 Task: Add Snickerdoodle Cookies to the cart.
Action: Mouse moved to (19, 58)
Screenshot: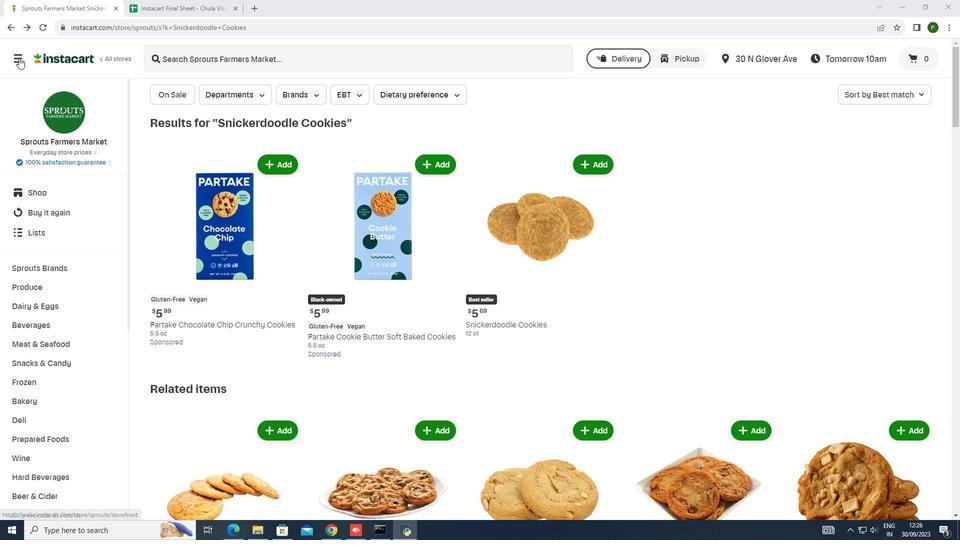 
Action: Mouse pressed left at (19, 58)
Screenshot: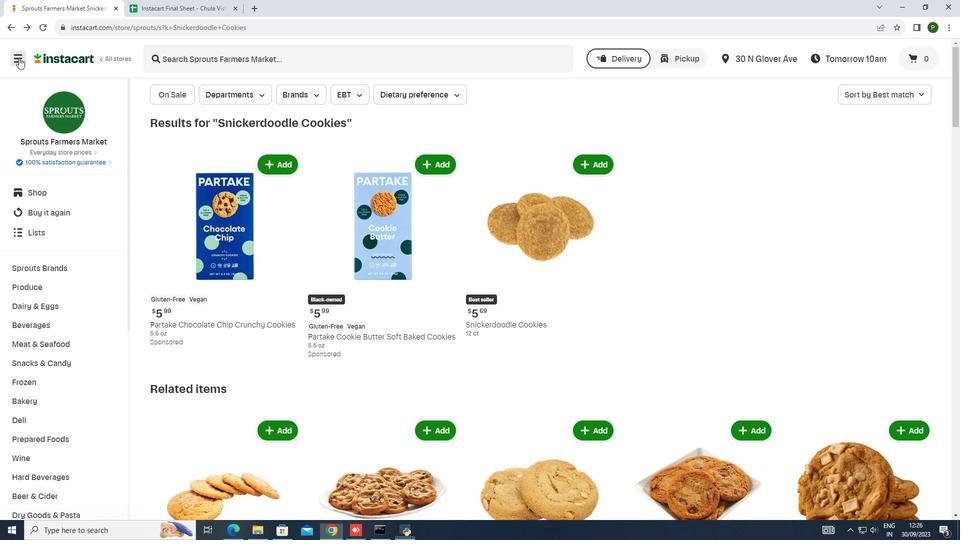 
Action: Mouse moved to (35, 257)
Screenshot: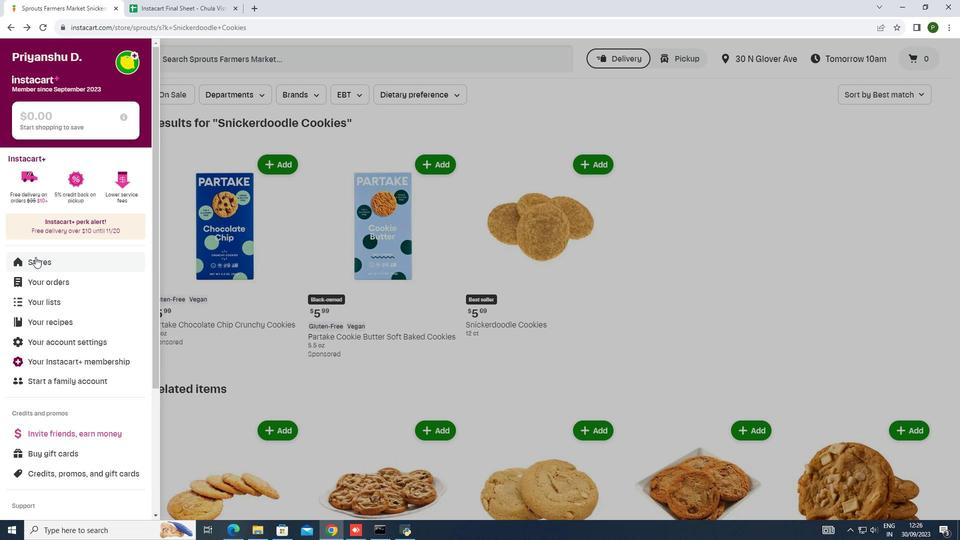 
Action: Mouse pressed left at (35, 257)
Screenshot: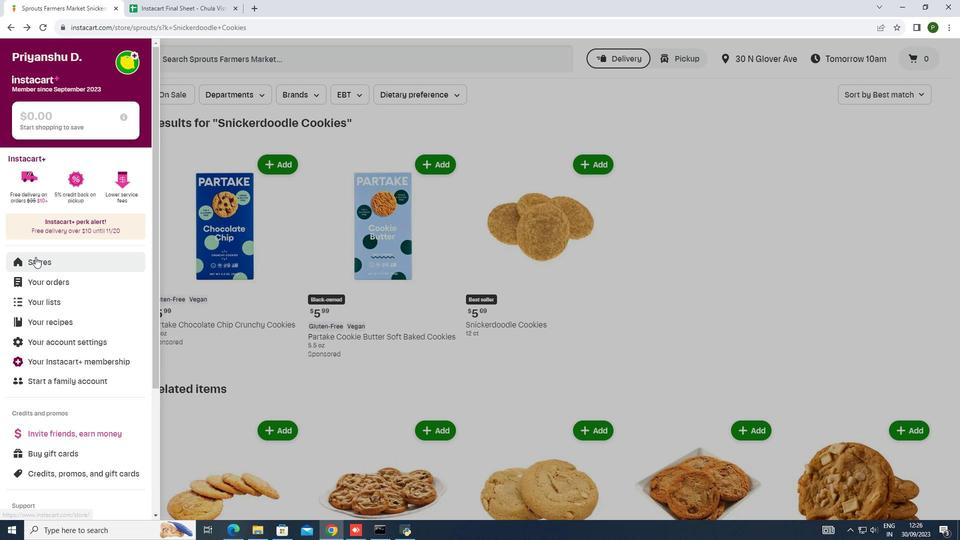 
Action: Mouse moved to (219, 99)
Screenshot: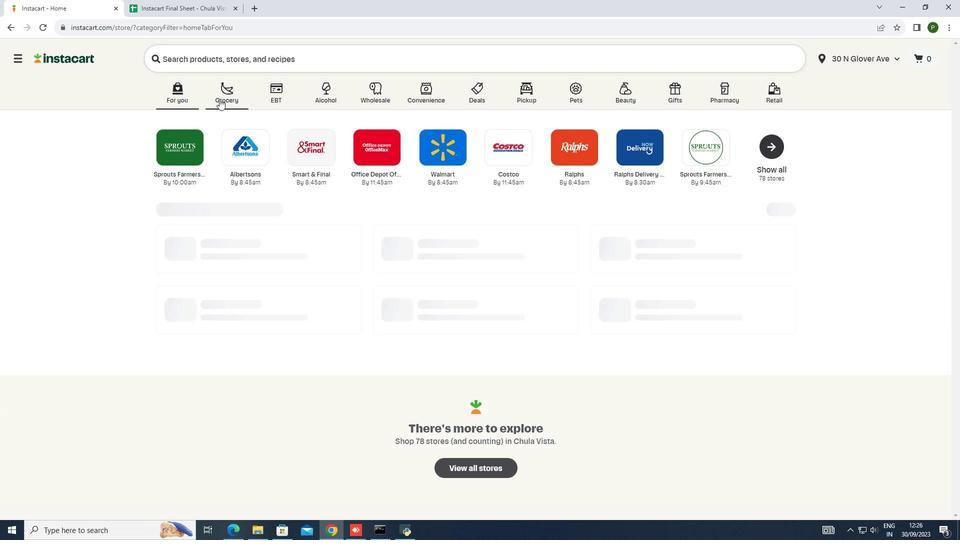 
Action: Mouse pressed left at (219, 99)
Screenshot: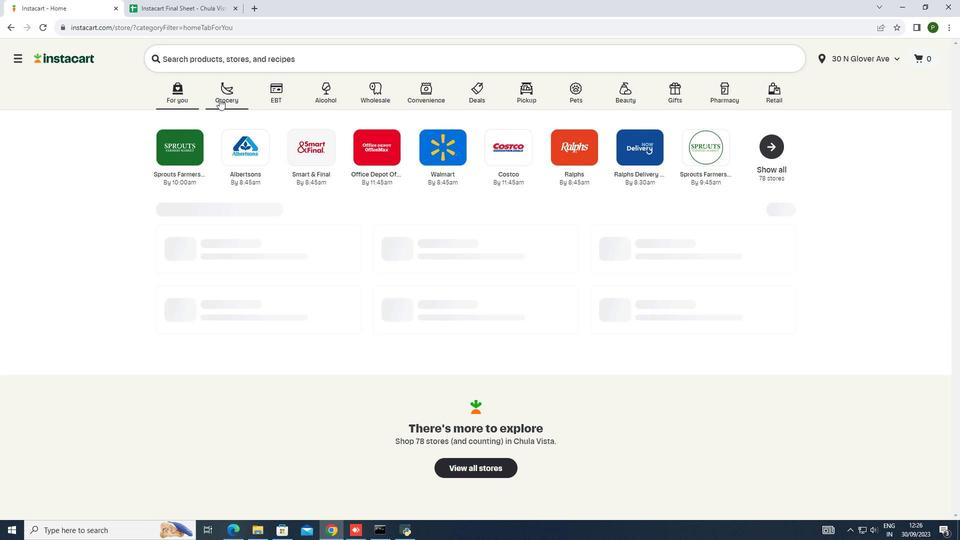 
Action: Mouse moved to (519, 153)
Screenshot: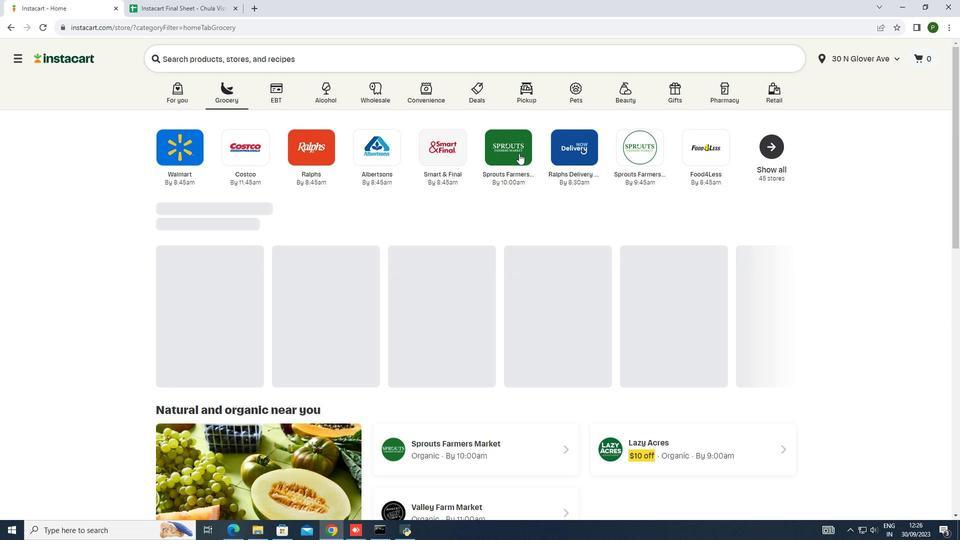 
Action: Mouse pressed left at (519, 153)
Screenshot: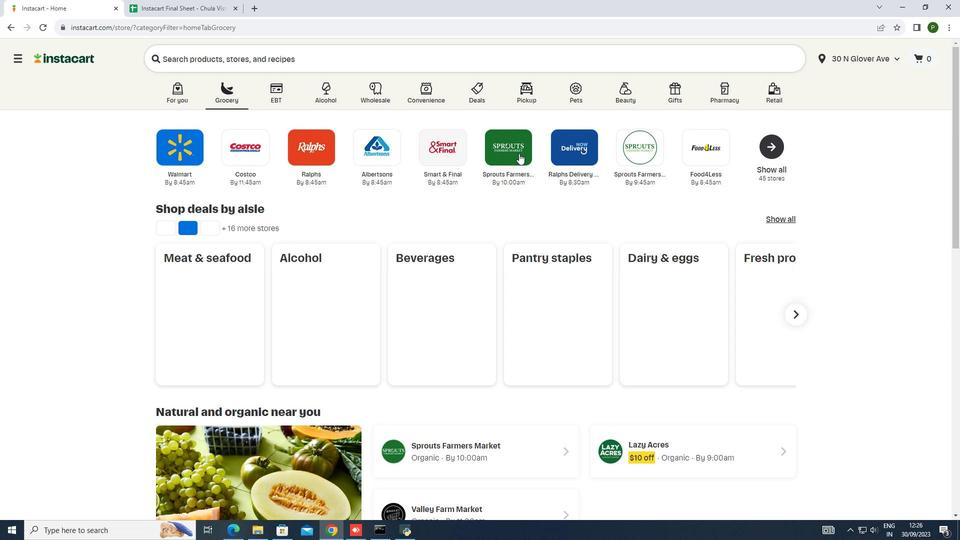 
Action: Mouse moved to (92, 189)
Screenshot: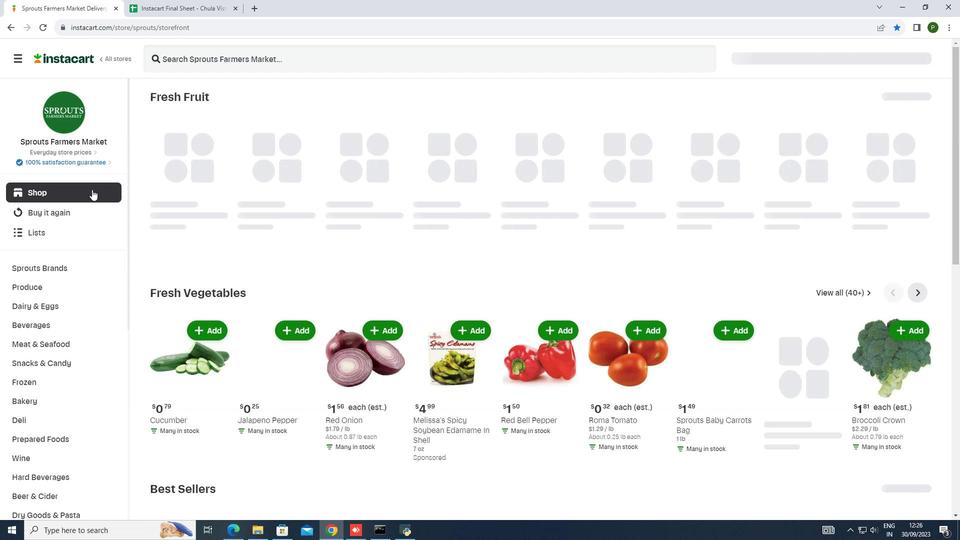 
Action: Mouse pressed left at (92, 189)
Screenshot: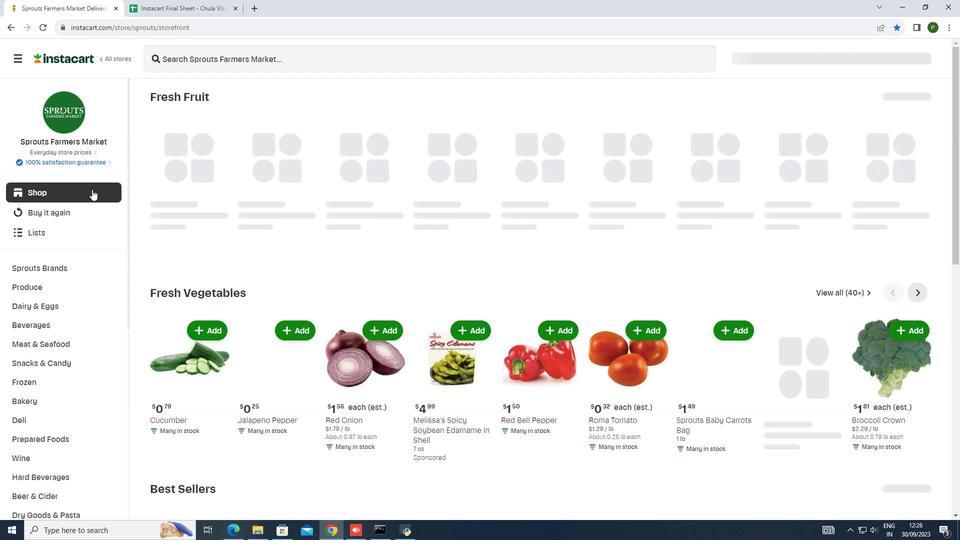 
Action: Mouse moved to (556, 357)
Screenshot: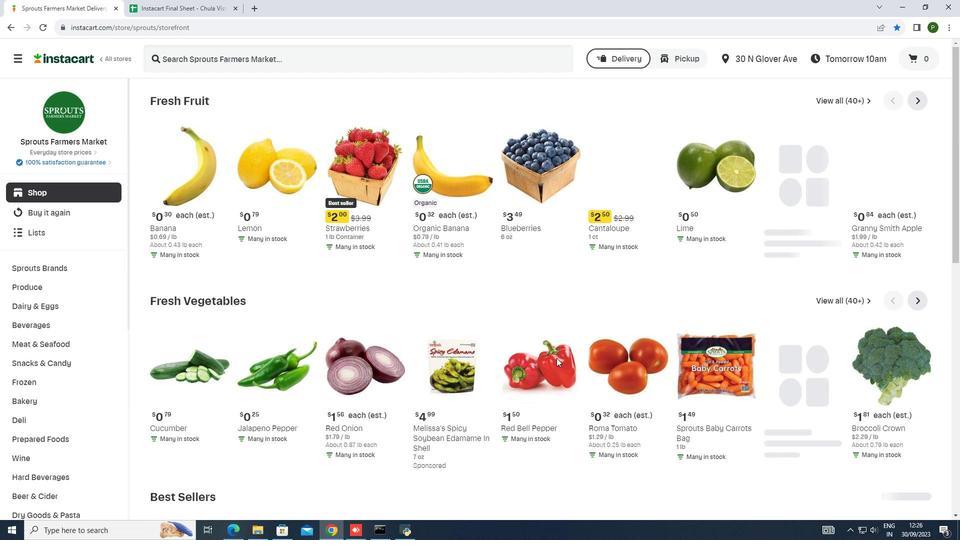 
Action: Mouse scrolled (556, 356) with delta (0, 0)
Screenshot: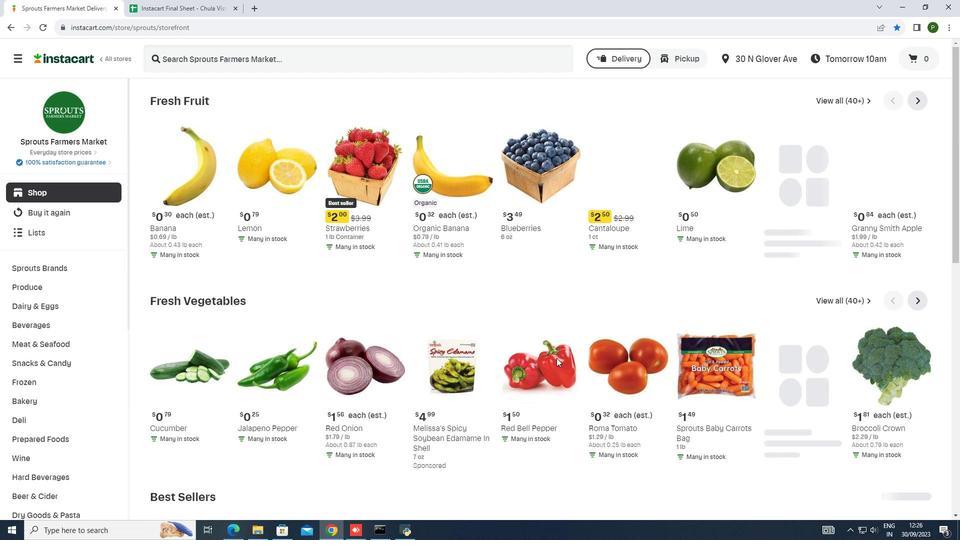 
Action: Mouse moved to (556, 358)
Screenshot: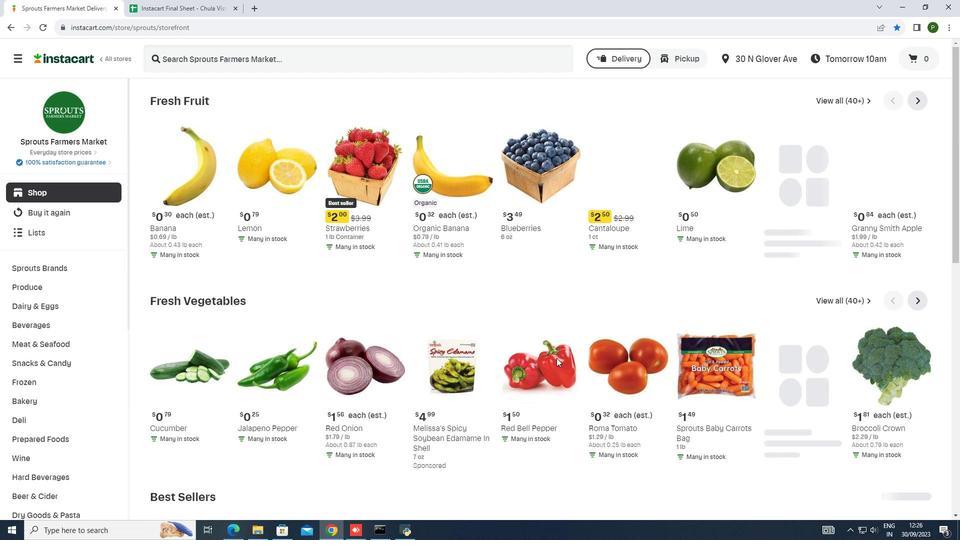 
Action: Mouse scrolled (556, 357) with delta (0, 0)
Screenshot: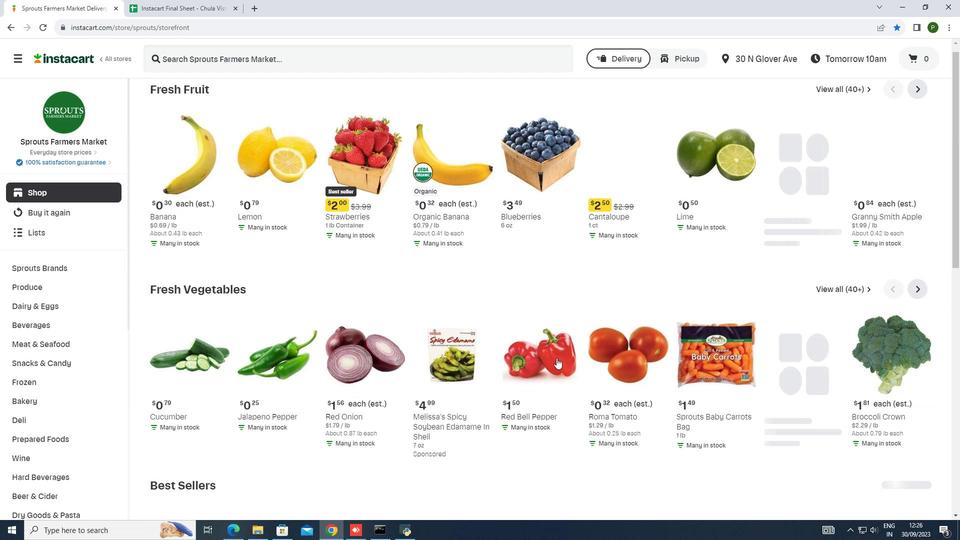 
Action: Mouse scrolled (556, 357) with delta (0, 0)
Screenshot: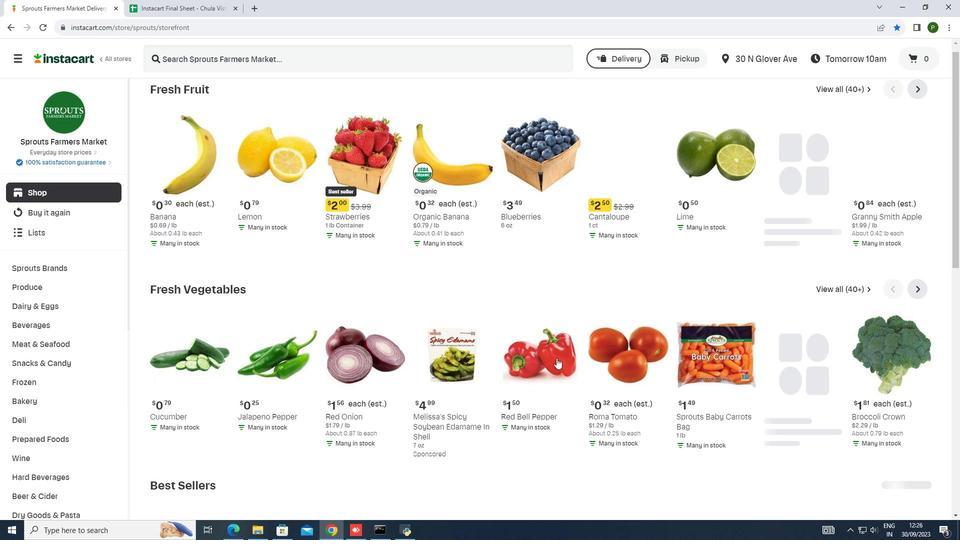 
Action: Mouse scrolled (556, 357) with delta (0, 0)
Screenshot: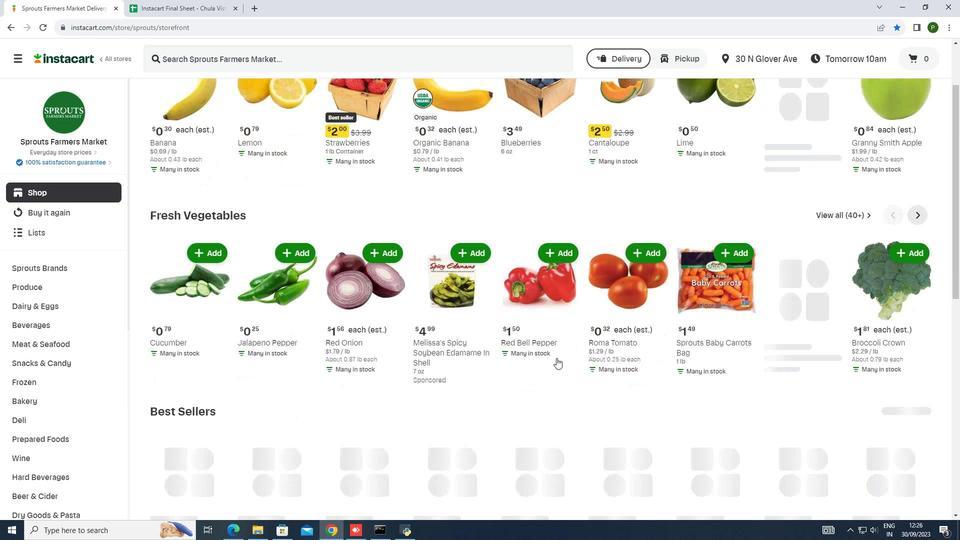 
Action: Mouse scrolled (556, 357) with delta (0, 0)
Screenshot: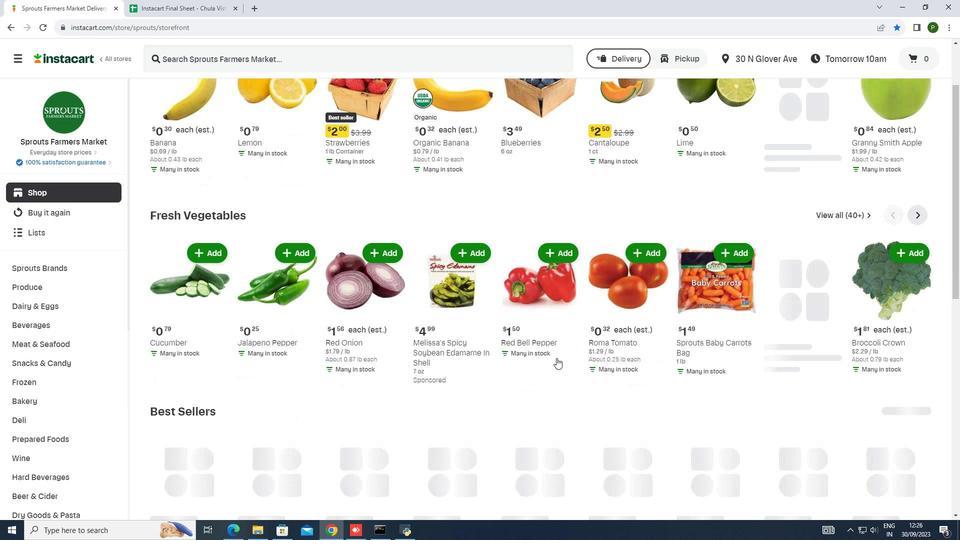 
Action: Mouse moved to (636, 206)
Screenshot: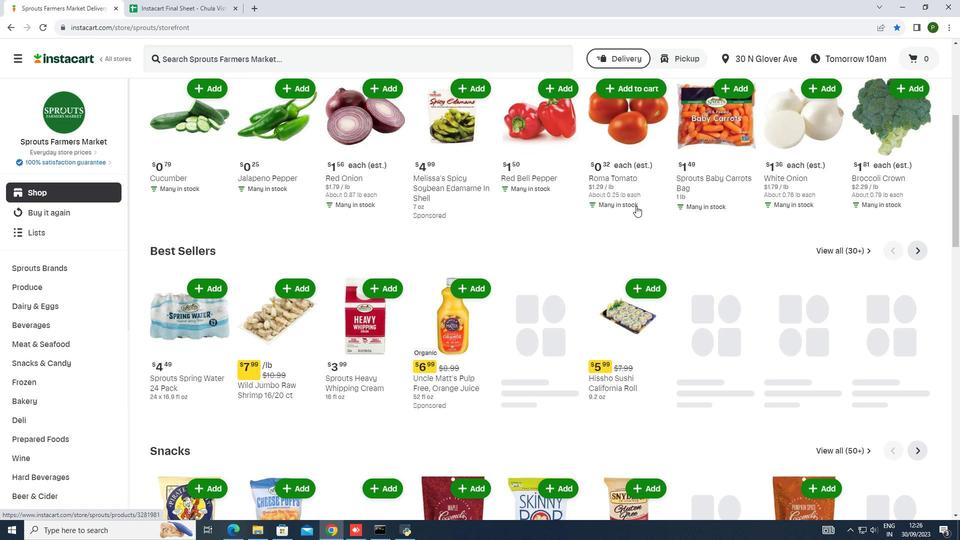 
Action: Mouse scrolled (636, 205) with delta (0, 0)
Screenshot: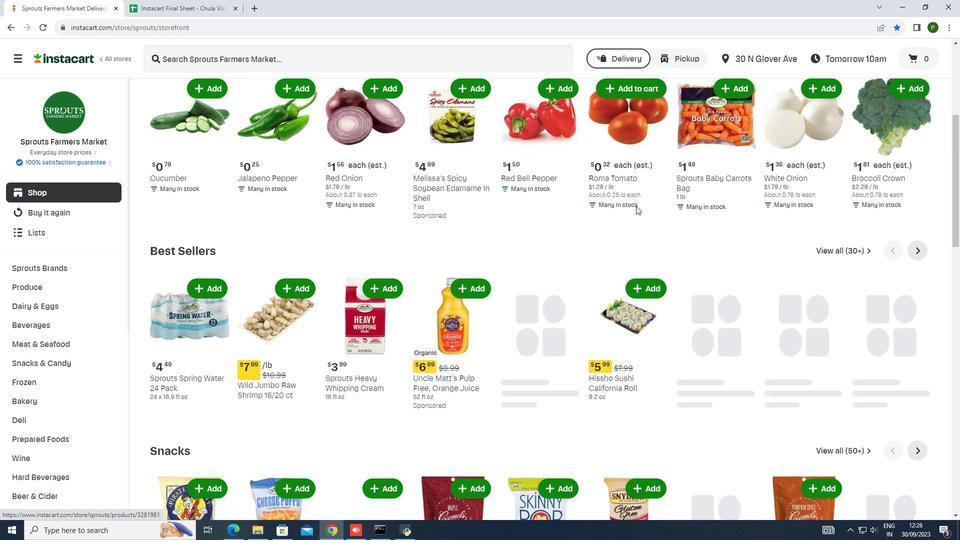 
Action: Mouse scrolled (636, 205) with delta (0, 0)
Screenshot: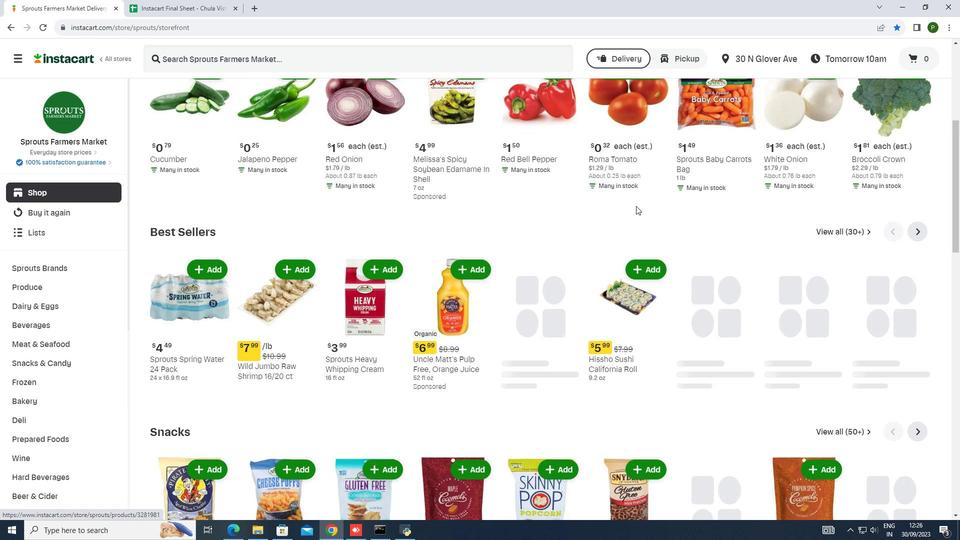 
Action: Mouse scrolled (636, 205) with delta (0, 0)
Screenshot: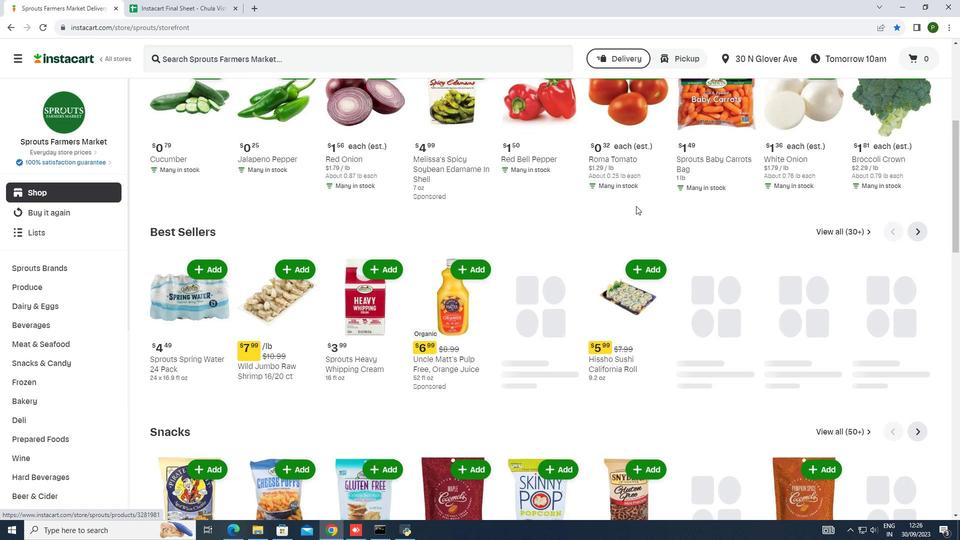 
Action: Mouse scrolled (636, 205) with delta (0, 0)
Screenshot: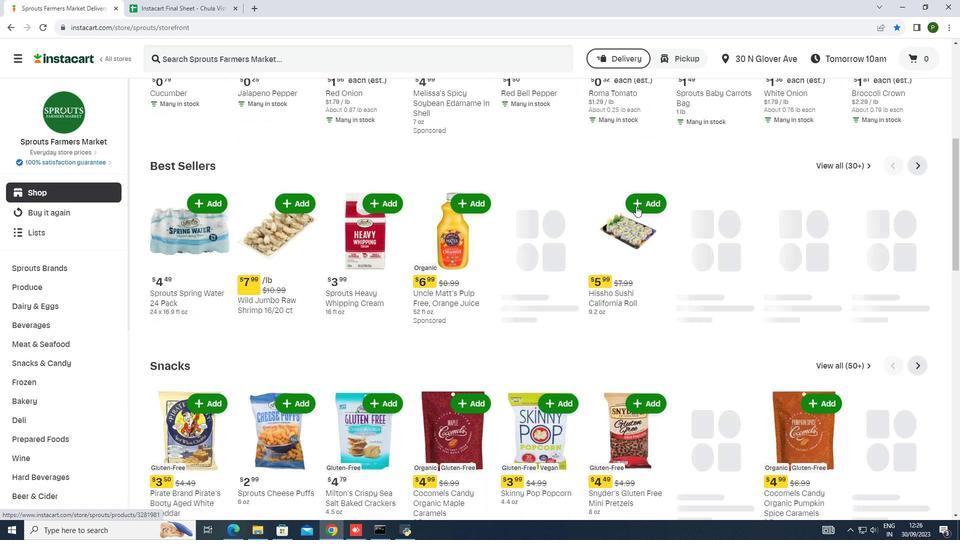 
Action: Mouse scrolled (636, 205) with delta (0, 0)
Screenshot: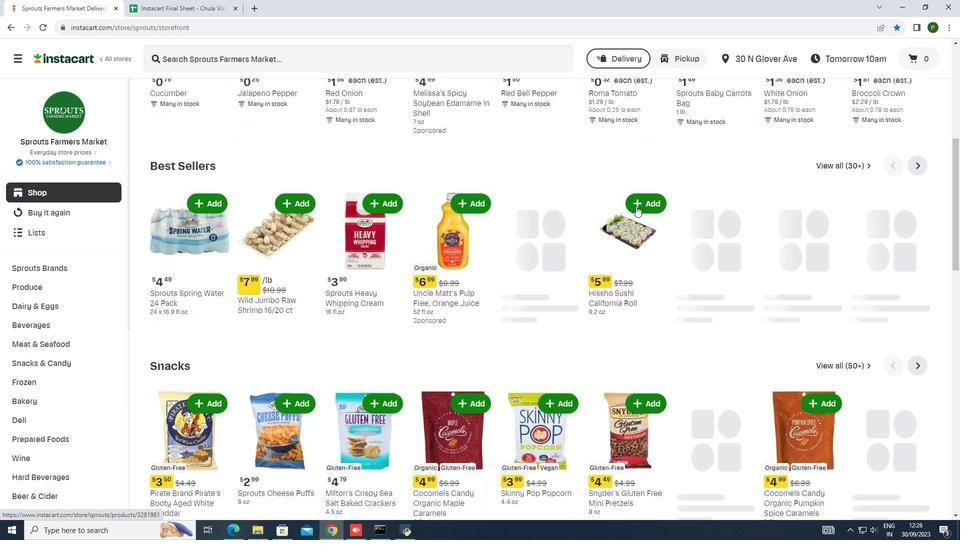 
Action: Mouse moved to (634, 206)
Screenshot: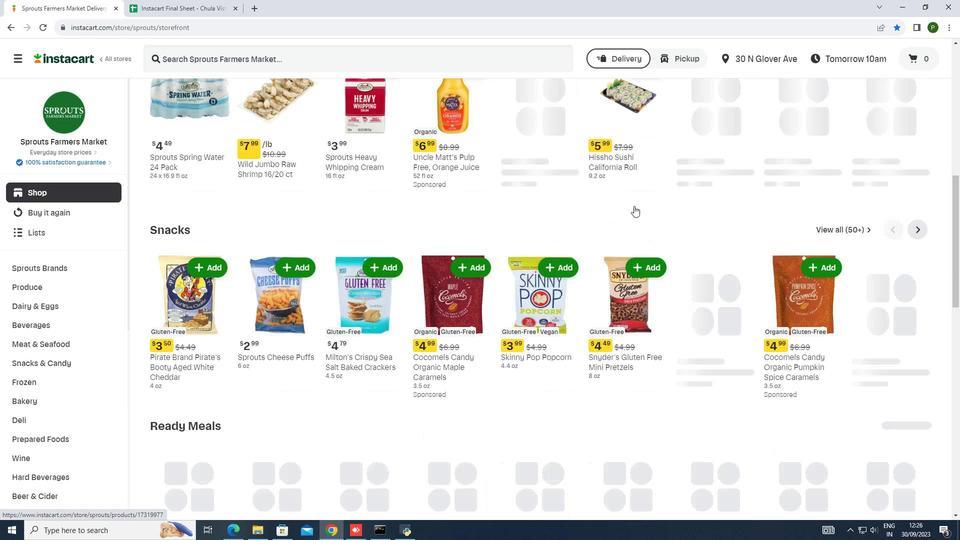 
Action: Mouse scrolled (634, 205) with delta (0, 0)
Screenshot: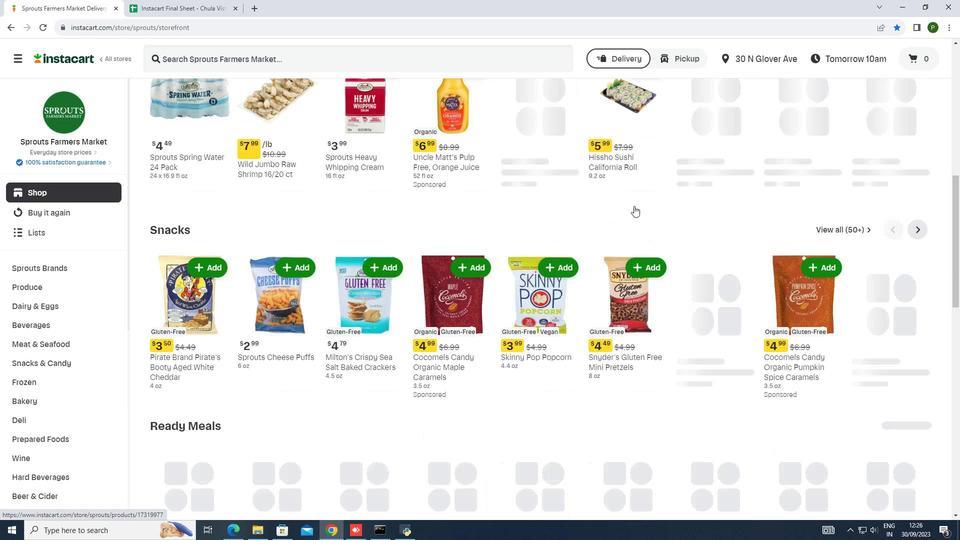 
Action: Mouse moved to (578, 266)
Screenshot: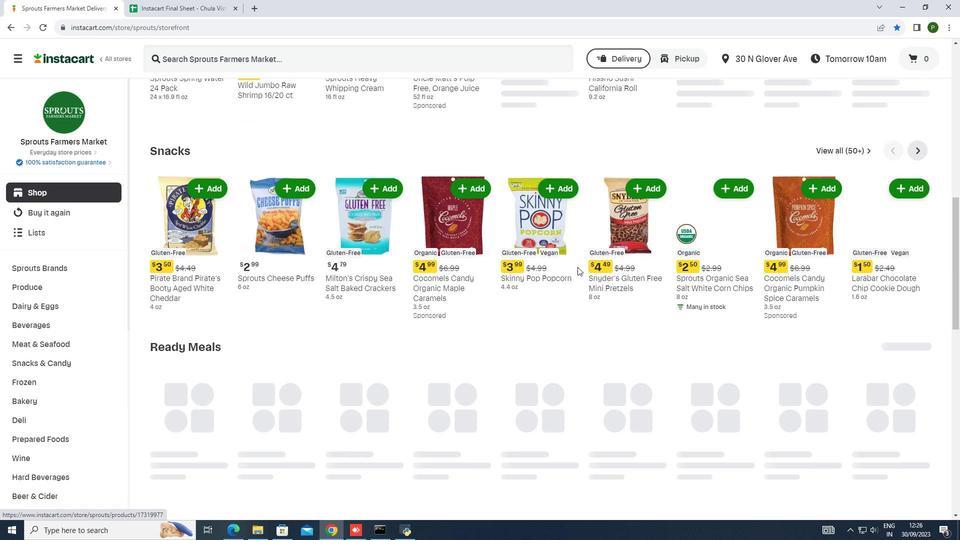 
Action: Mouse scrolled (578, 266) with delta (0, 0)
Screenshot: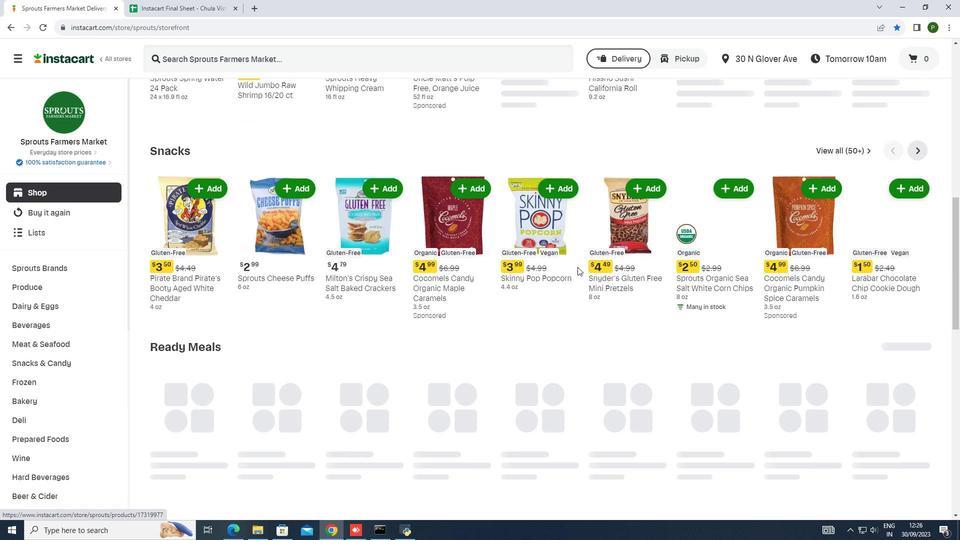 
Action: Mouse moved to (577, 267)
Screenshot: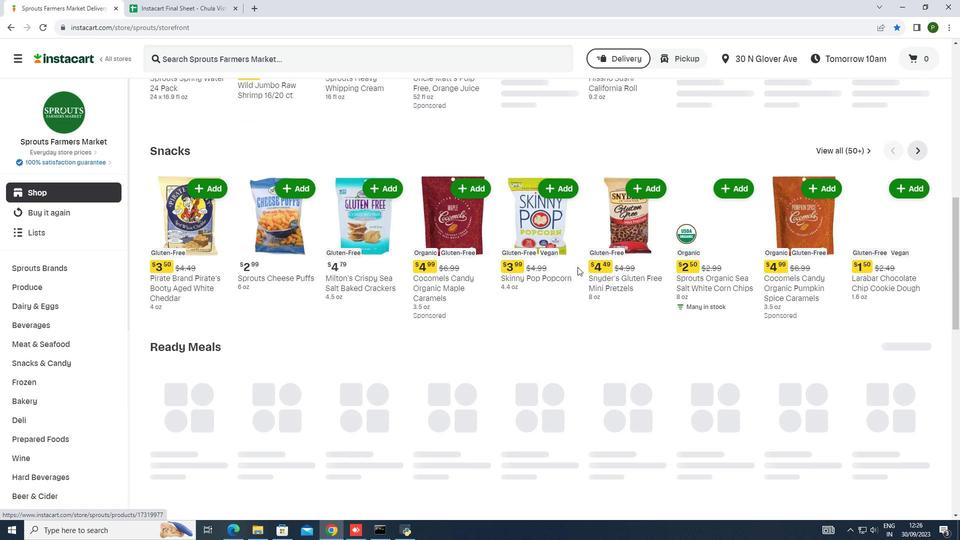 
Action: Mouse scrolled (577, 266) with delta (0, 0)
Screenshot: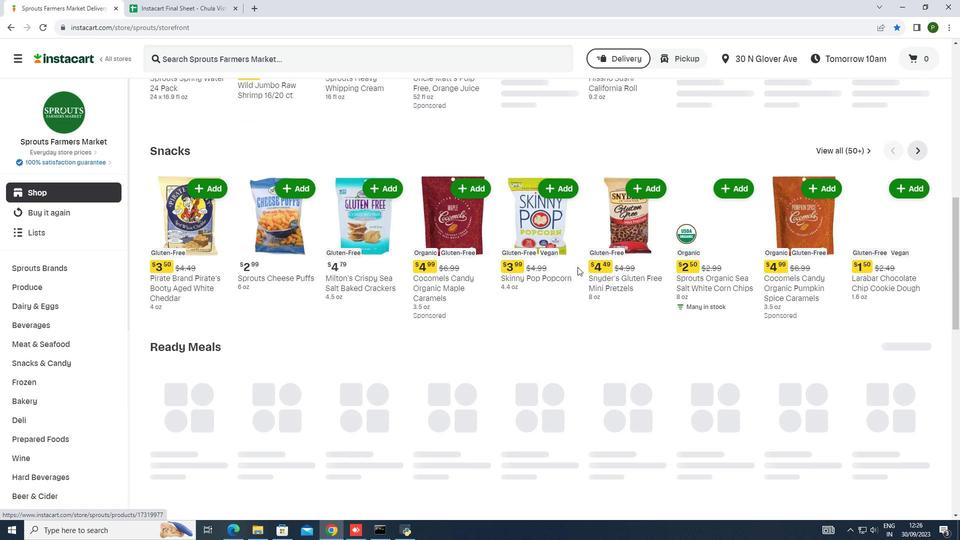 
Action: Mouse scrolled (577, 266) with delta (0, 0)
Screenshot: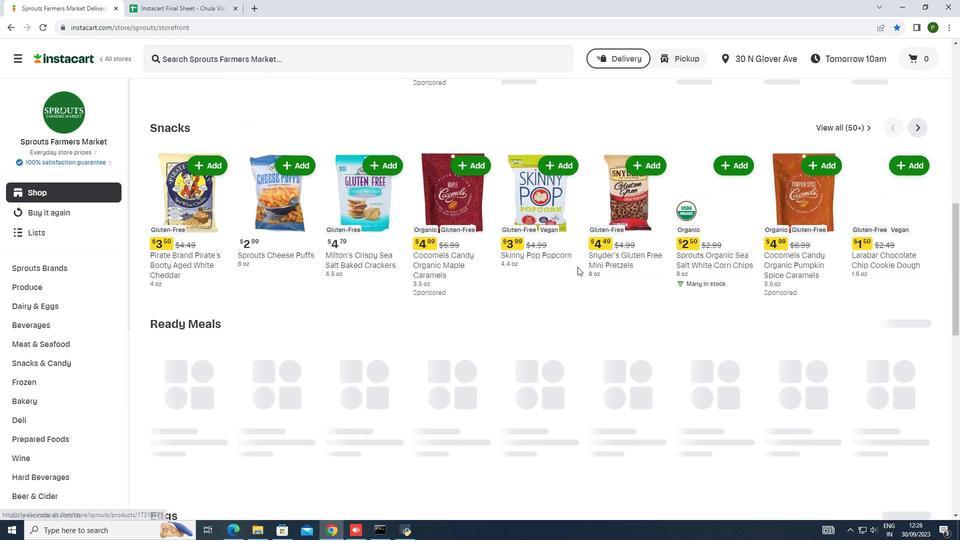 
Action: Mouse scrolled (577, 266) with delta (0, 0)
Screenshot: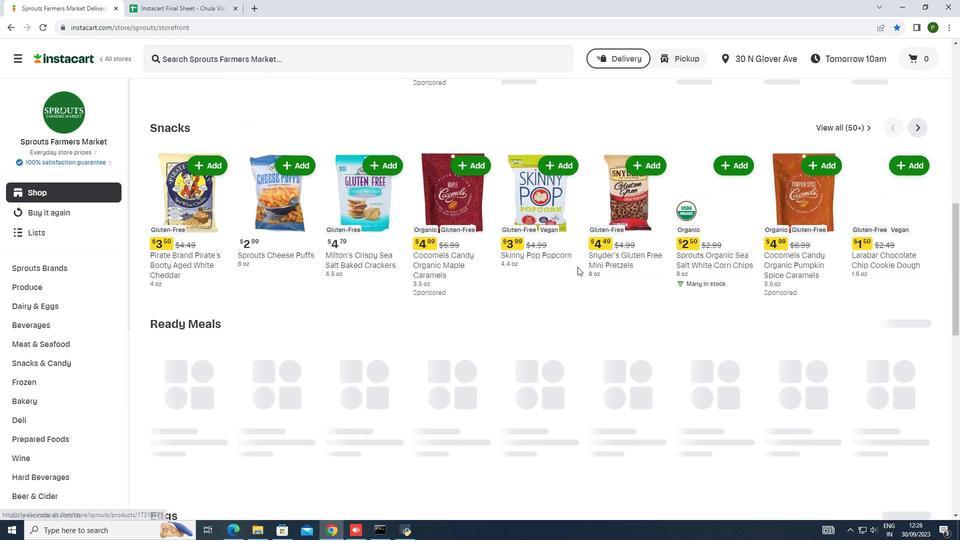 
Action: Mouse scrolled (577, 266) with delta (0, 0)
Screenshot: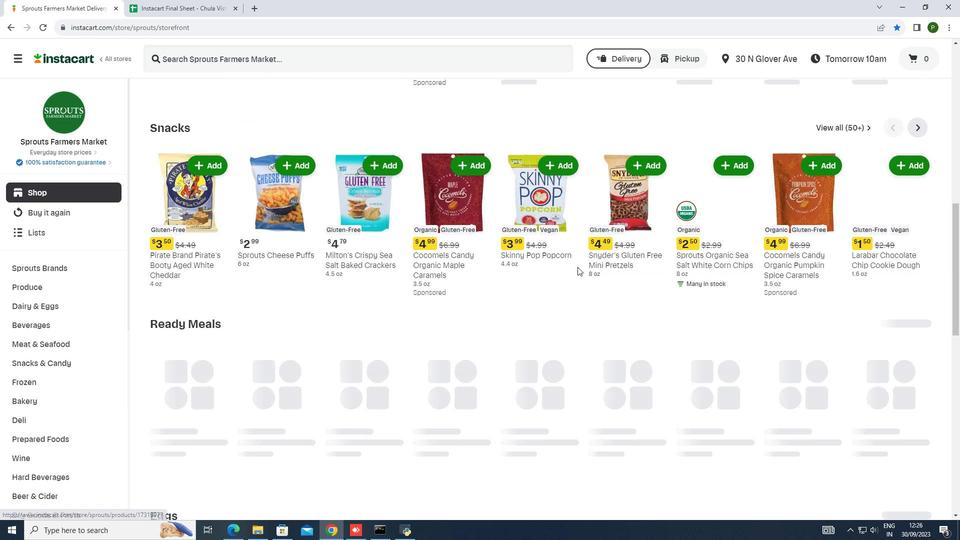 
Action: Mouse scrolled (577, 266) with delta (0, 0)
Screenshot: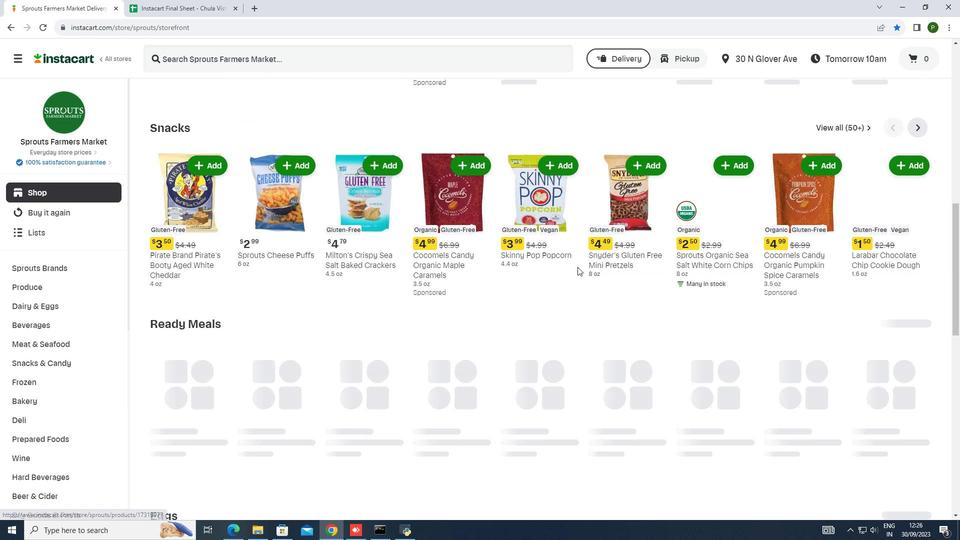 
Action: Mouse scrolled (577, 266) with delta (0, 0)
Screenshot: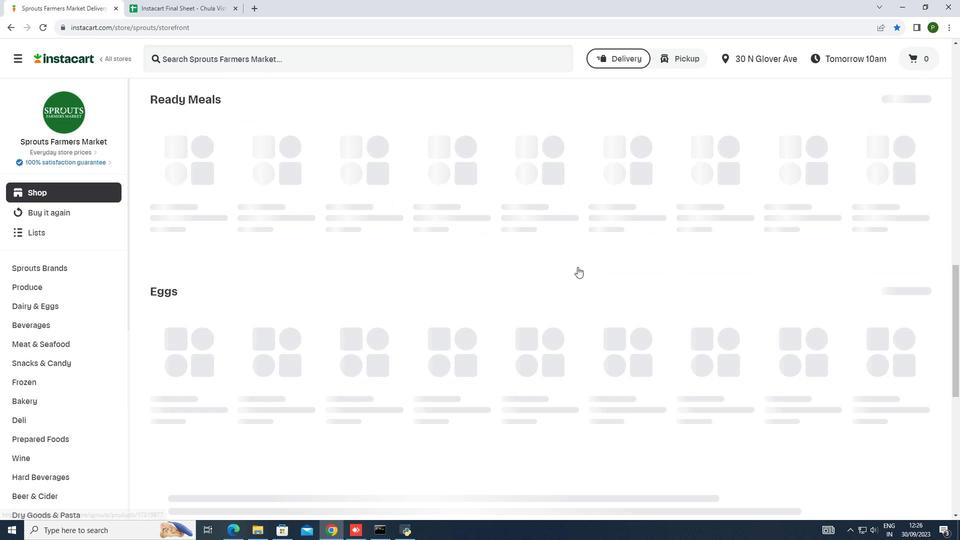 
Action: Mouse moved to (410, 322)
Screenshot: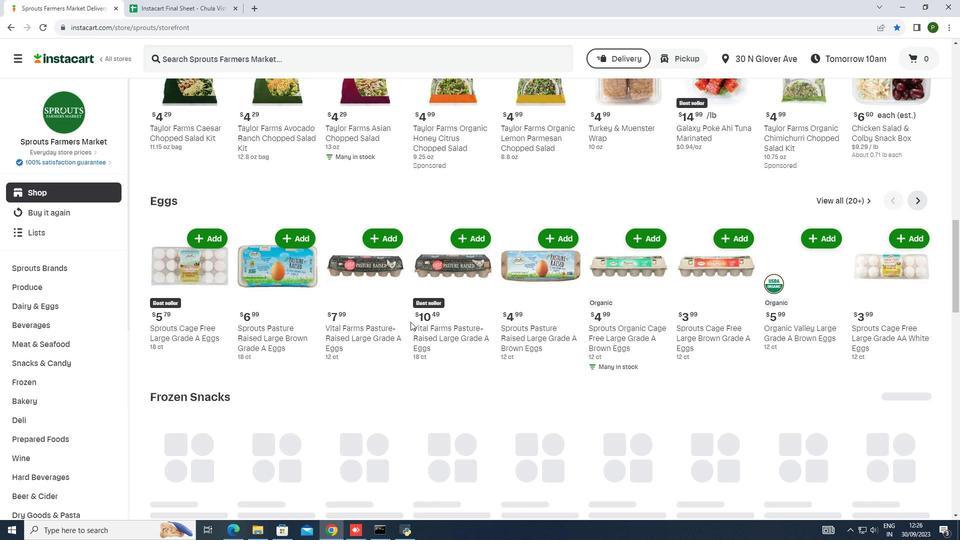 
Action: Mouse scrolled (410, 321) with delta (0, 0)
Screenshot: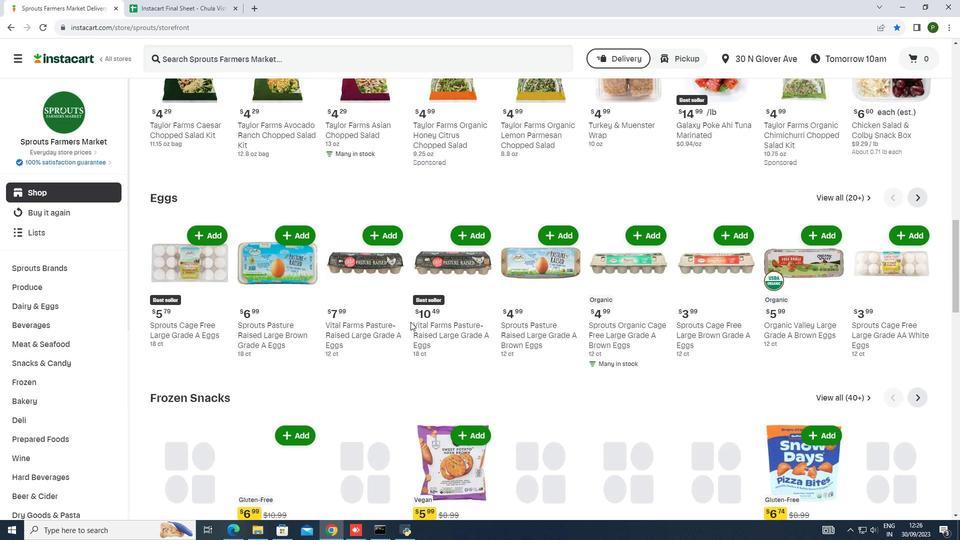 
Action: Mouse scrolled (410, 321) with delta (0, 0)
Screenshot: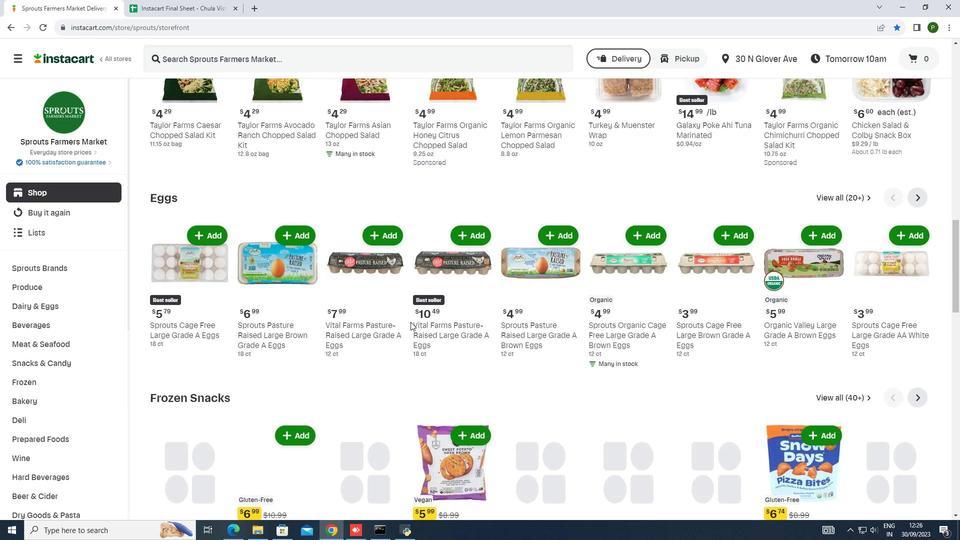 
Action: Mouse scrolled (410, 321) with delta (0, 0)
Screenshot: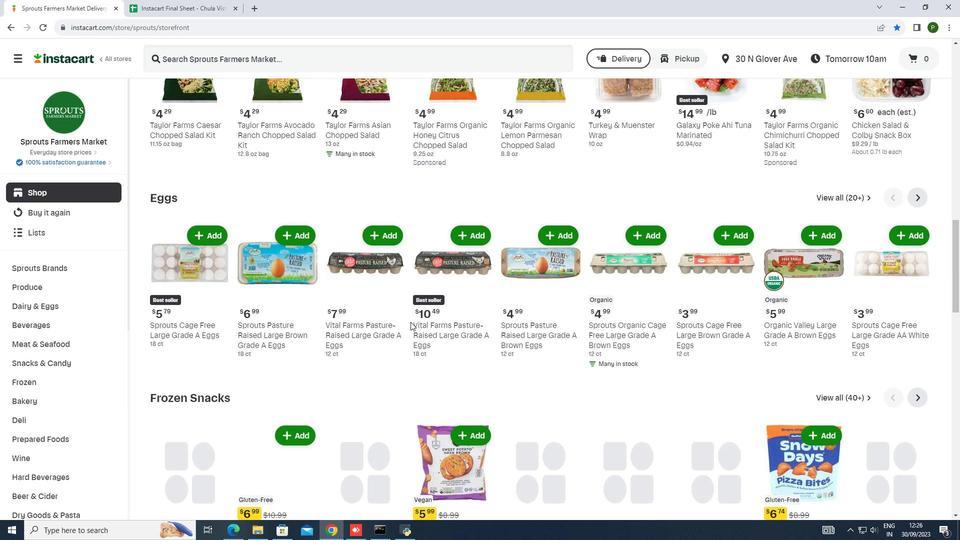 
Action: Mouse scrolled (410, 321) with delta (0, 0)
Screenshot: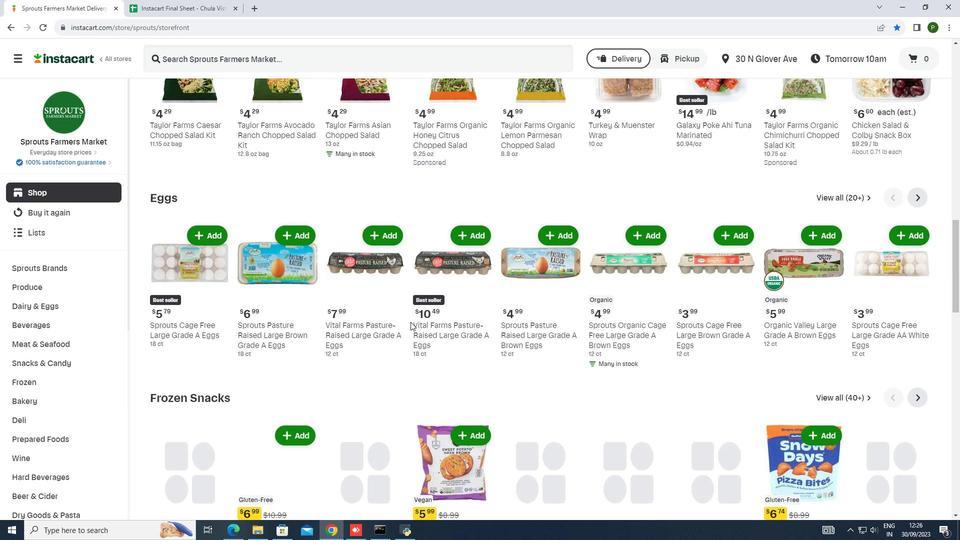 
Action: Mouse scrolled (410, 321) with delta (0, 0)
Screenshot: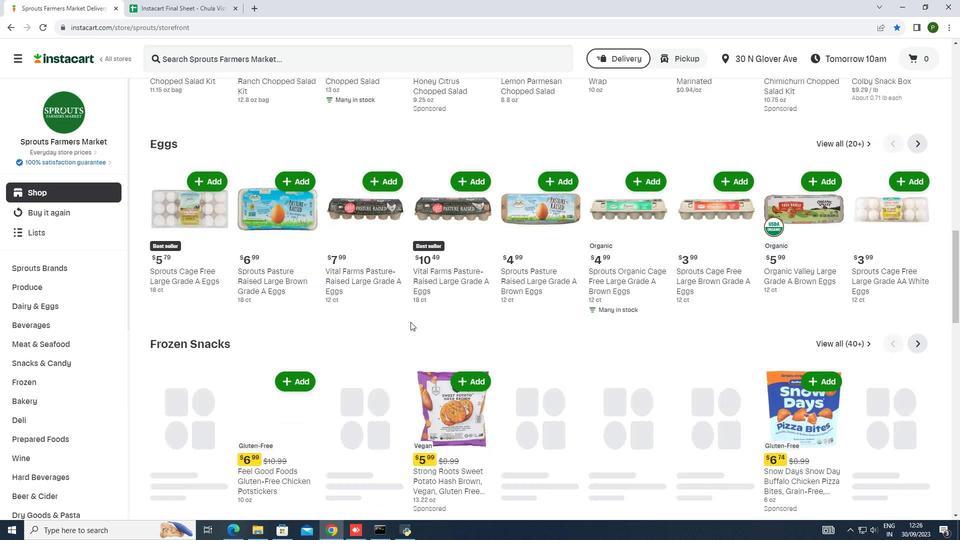 
Action: Mouse scrolled (410, 321) with delta (0, 0)
Screenshot: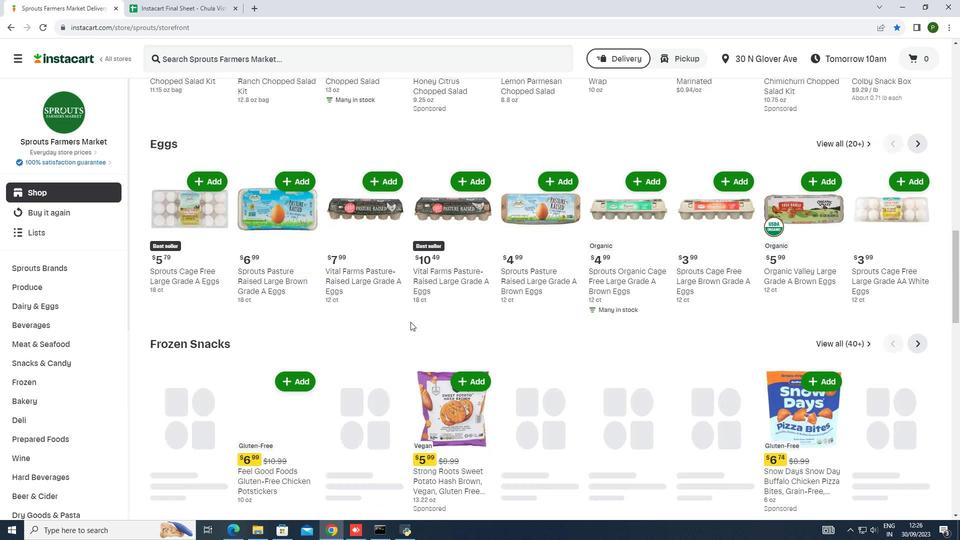 
Action: Mouse moved to (553, 298)
Screenshot: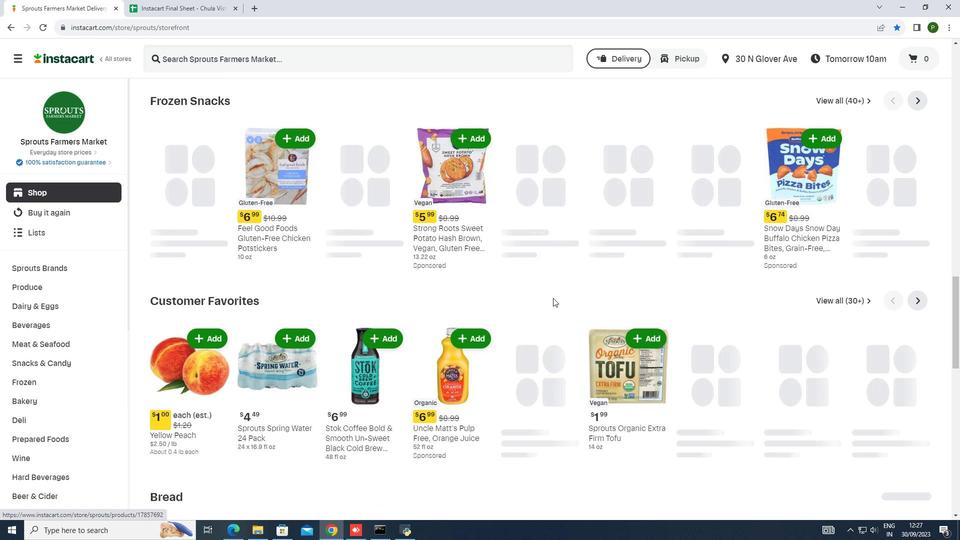 
Action: Mouse scrolled (553, 297) with delta (0, 0)
Screenshot: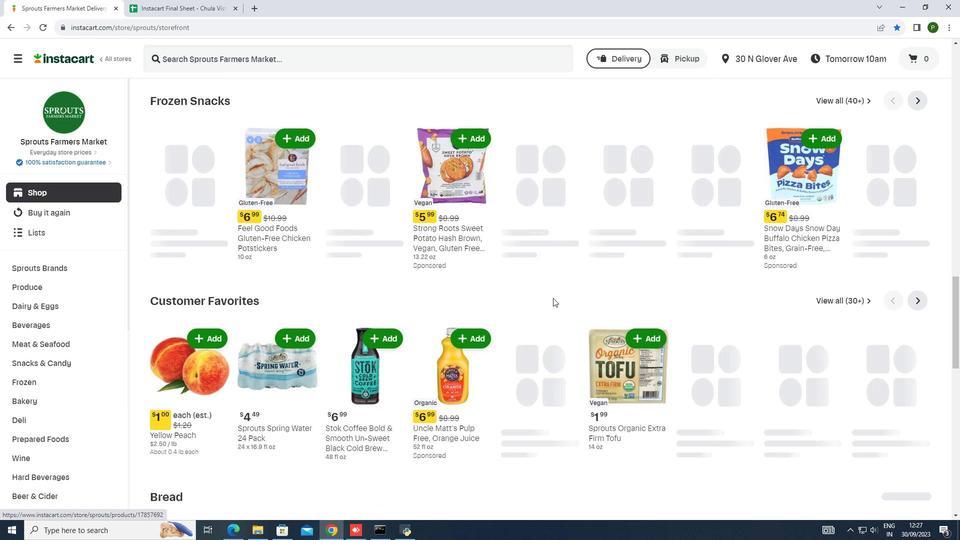 
Action: Mouse scrolled (553, 297) with delta (0, 0)
Screenshot: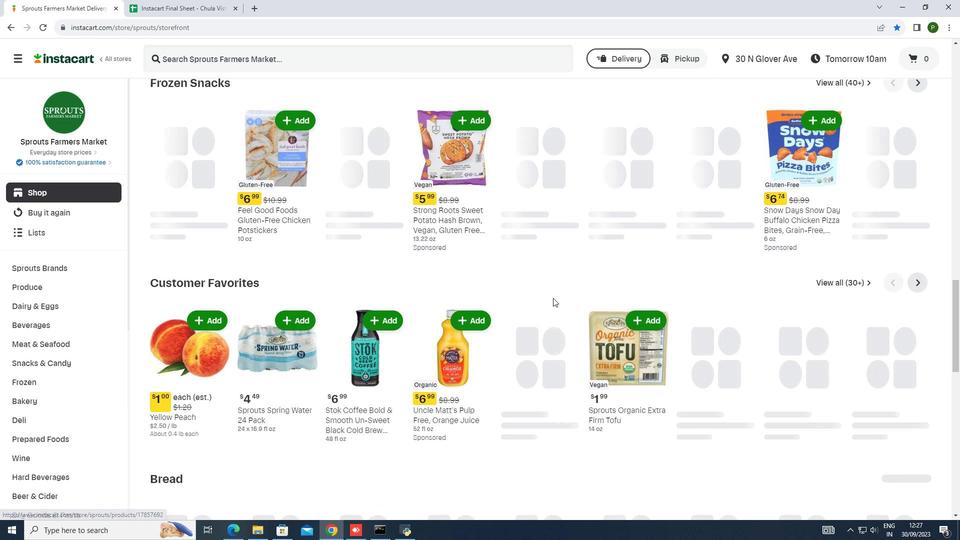
Action: Mouse scrolled (553, 297) with delta (0, 0)
Screenshot: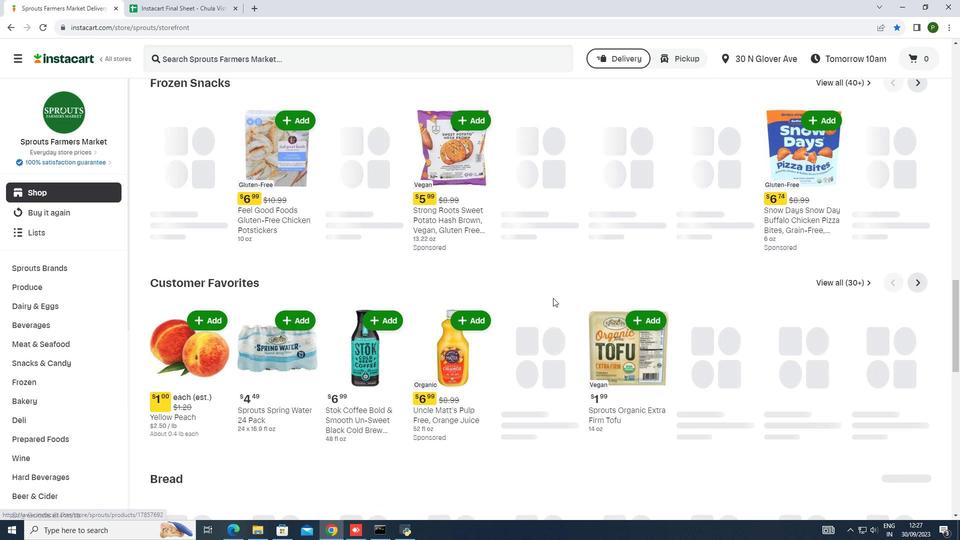 
Action: Mouse scrolled (553, 297) with delta (0, 0)
Screenshot: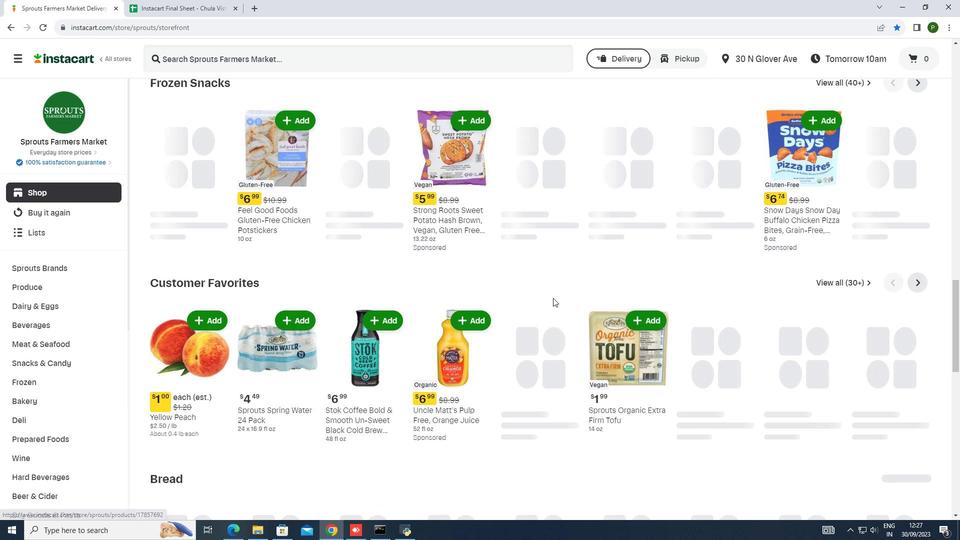 
Action: Mouse scrolled (553, 297) with delta (0, 0)
Screenshot: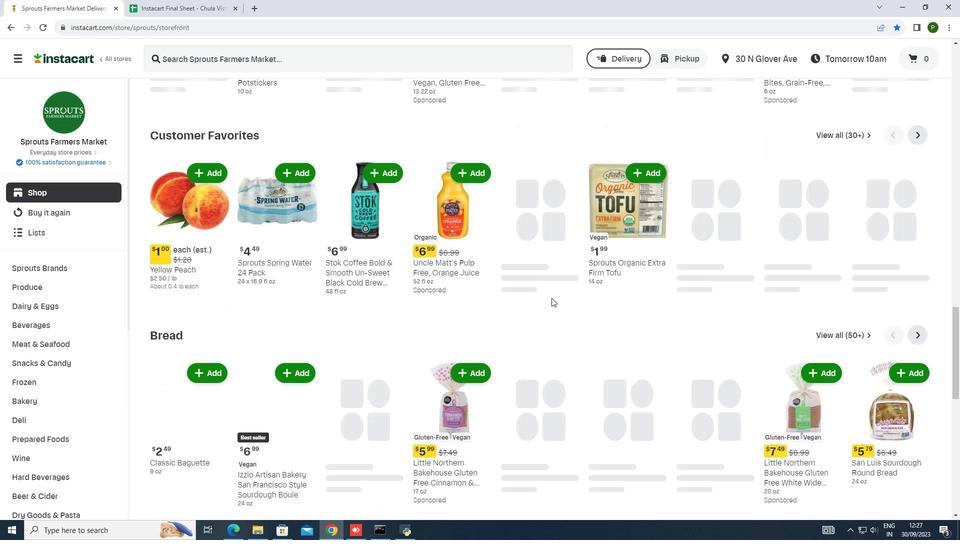 
Action: Mouse scrolled (553, 297) with delta (0, 0)
Screenshot: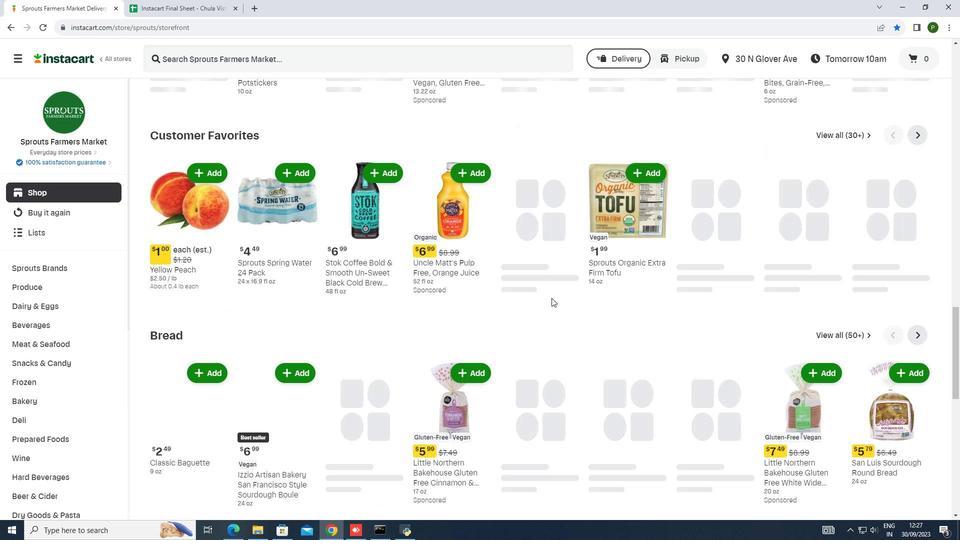 
Action: Mouse moved to (440, 294)
Screenshot: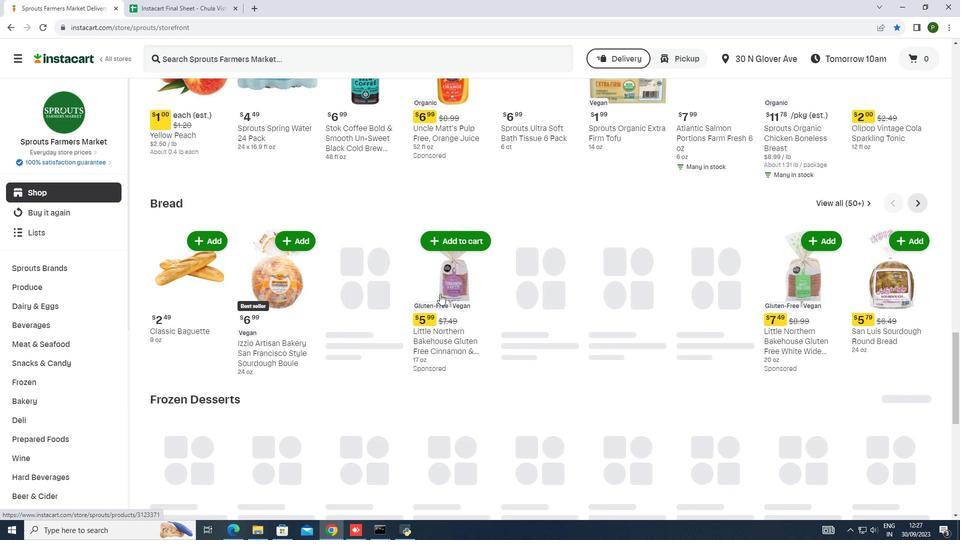 
Action: Mouse scrolled (440, 293) with delta (0, 0)
Screenshot: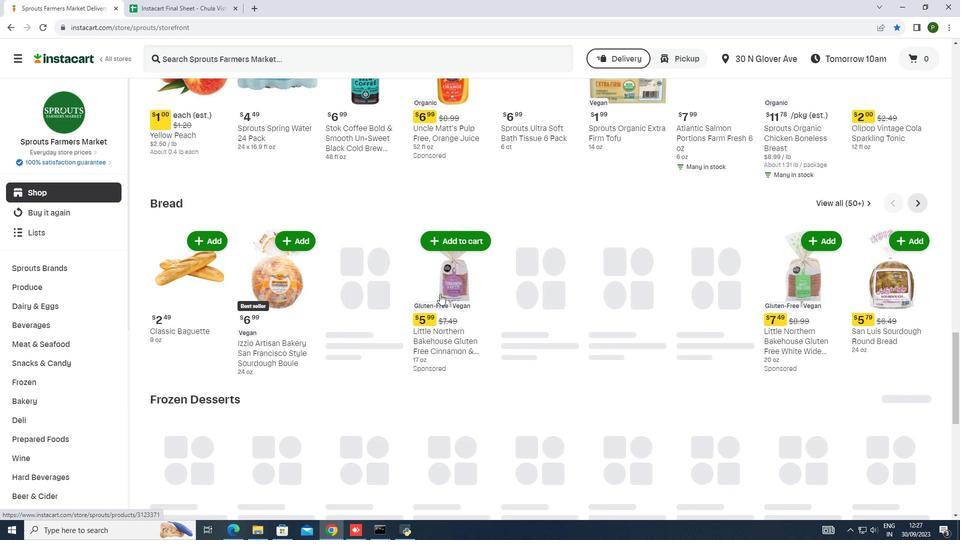 
Action: Mouse moved to (440, 294)
Screenshot: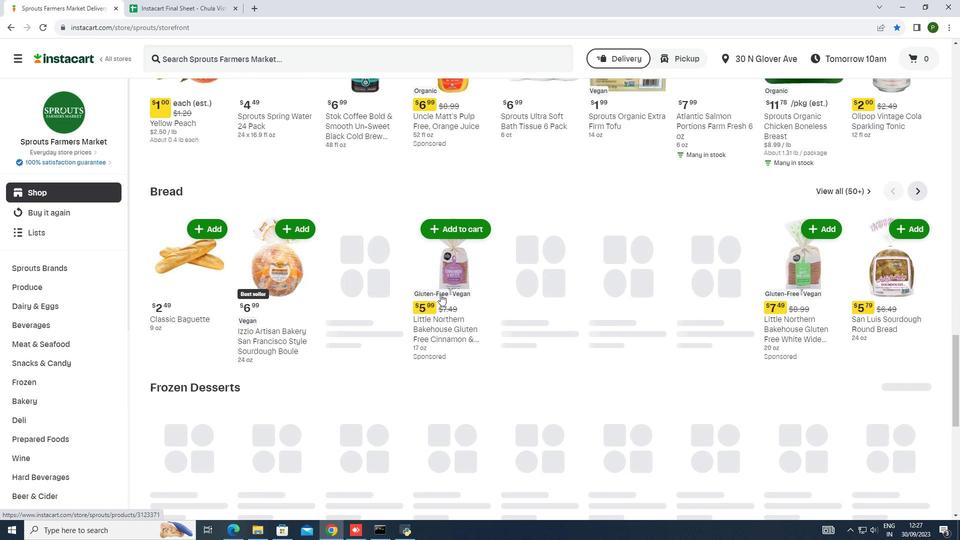 
Action: Mouse scrolled (440, 293) with delta (0, 0)
Screenshot: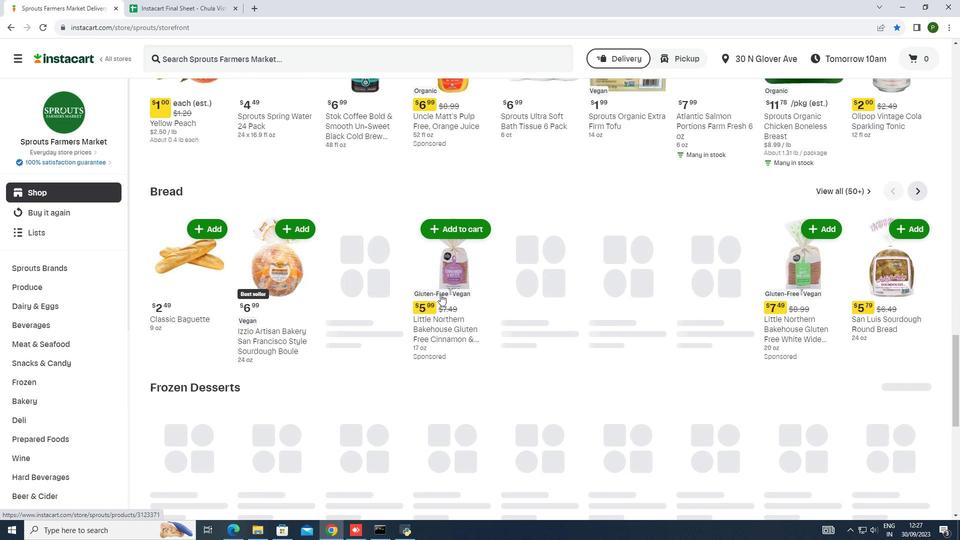 
Action: Mouse moved to (440, 294)
Screenshot: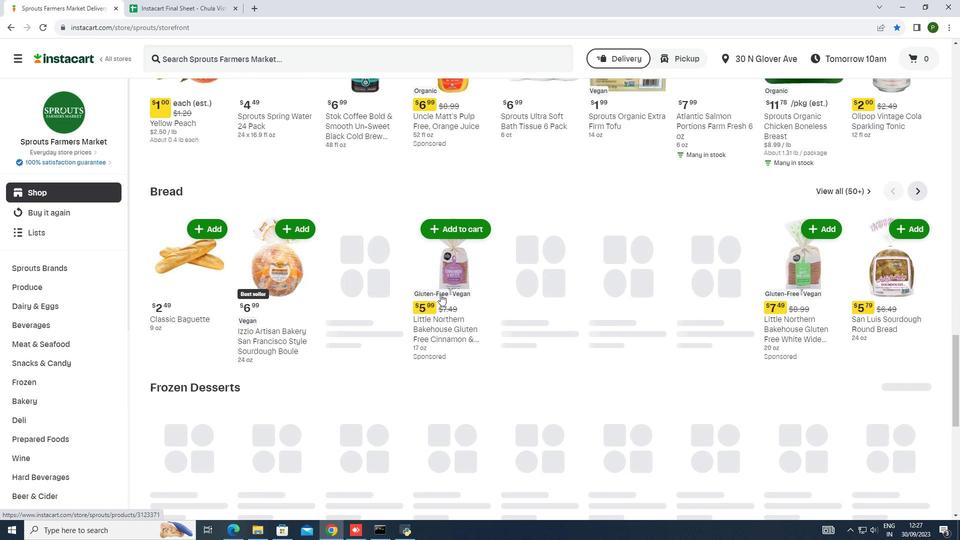
Action: Mouse scrolled (440, 294) with delta (0, 0)
Screenshot: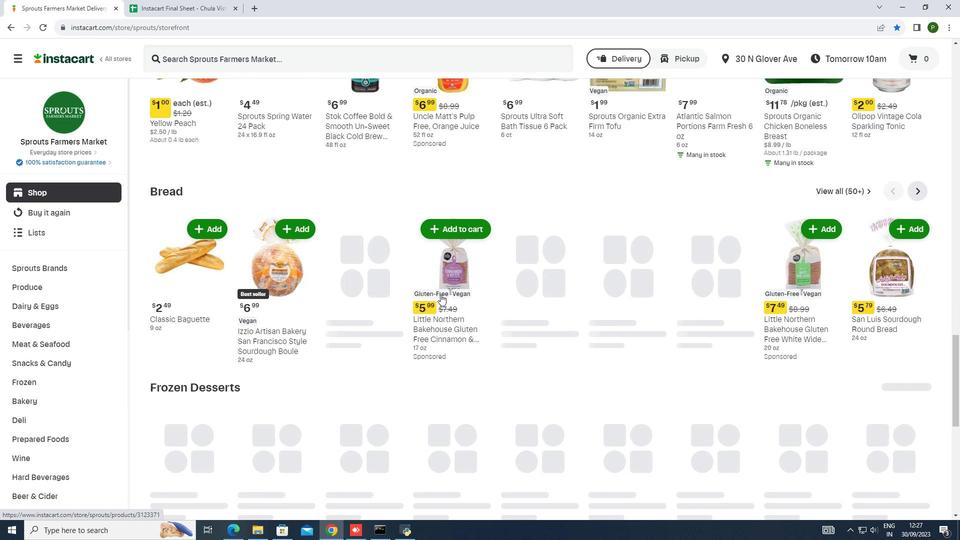 
Action: Mouse scrolled (440, 294) with delta (0, 0)
Screenshot: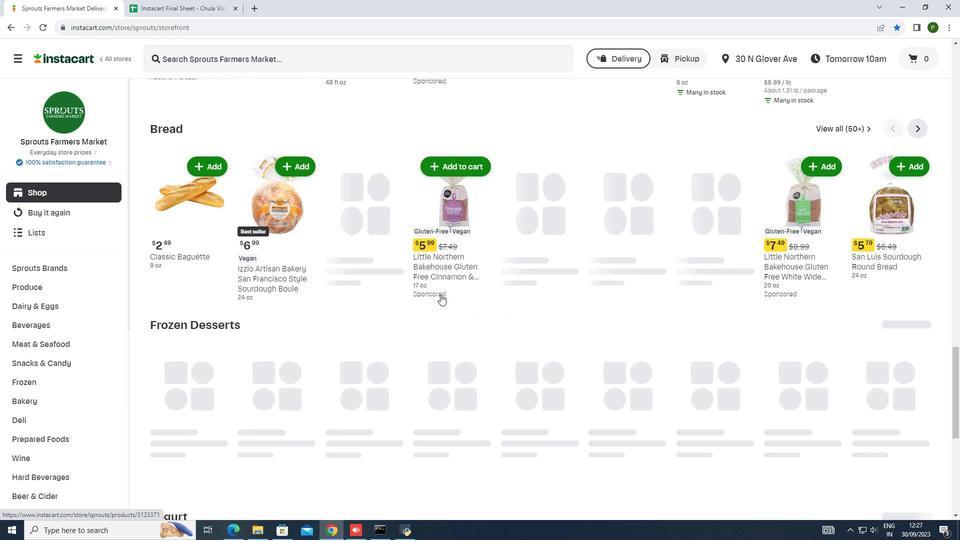 
Action: Mouse moved to (457, 294)
Screenshot: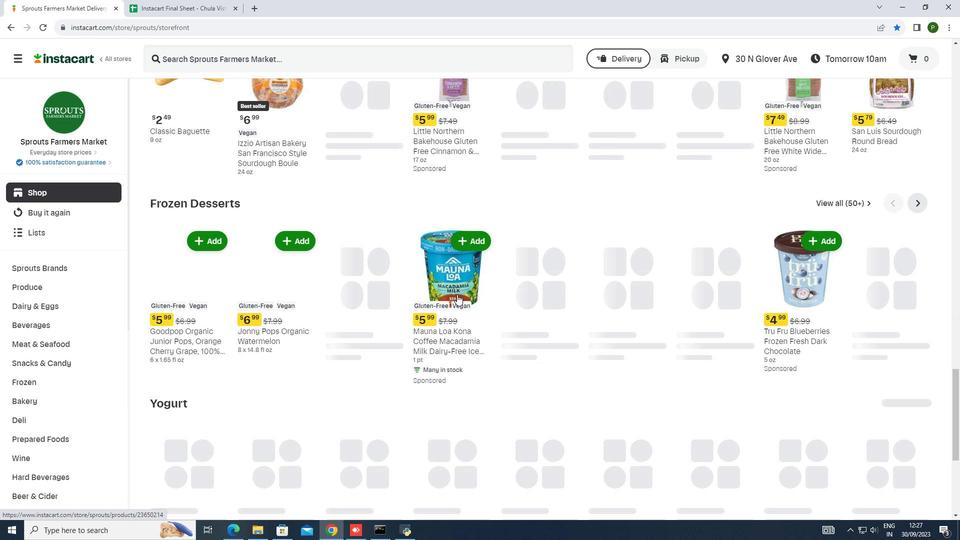 
Action: Mouse scrolled (457, 294) with delta (0, 0)
Screenshot: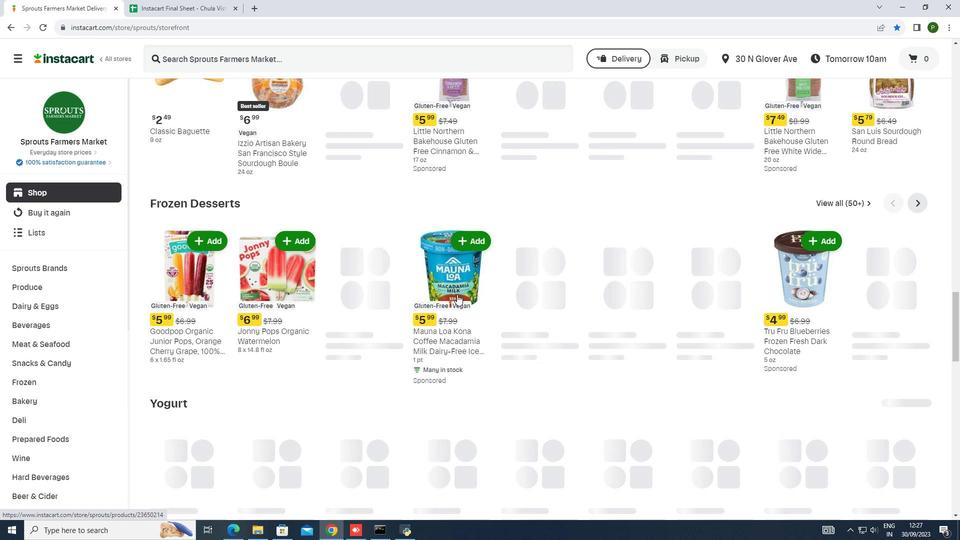 
Action: Mouse scrolled (457, 294) with delta (0, 0)
Screenshot: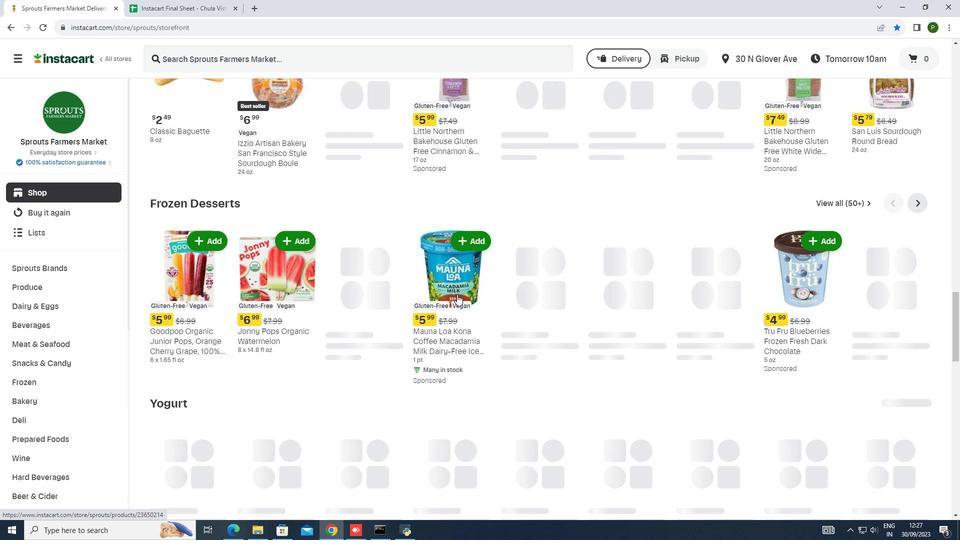 
Action: Mouse scrolled (457, 294) with delta (0, 0)
Screenshot: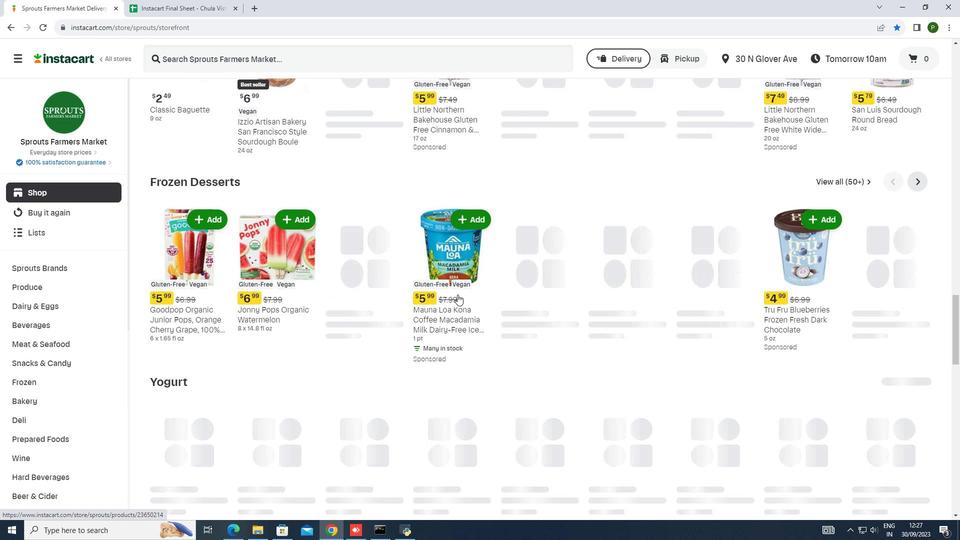 
Action: Mouse moved to (423, 324)
Screenshot: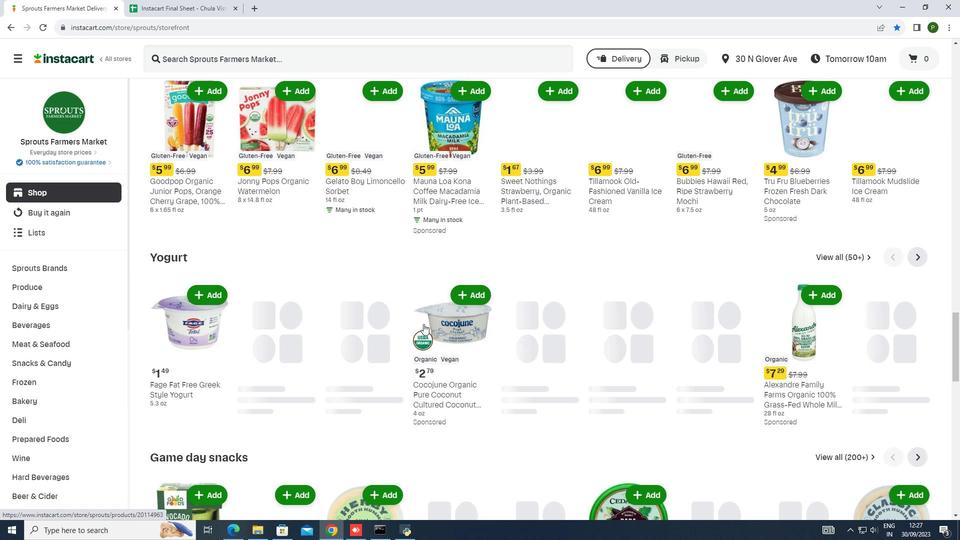 
Action: Mouse scrolled (423, 323) with delta (0, 0)
Screenshot: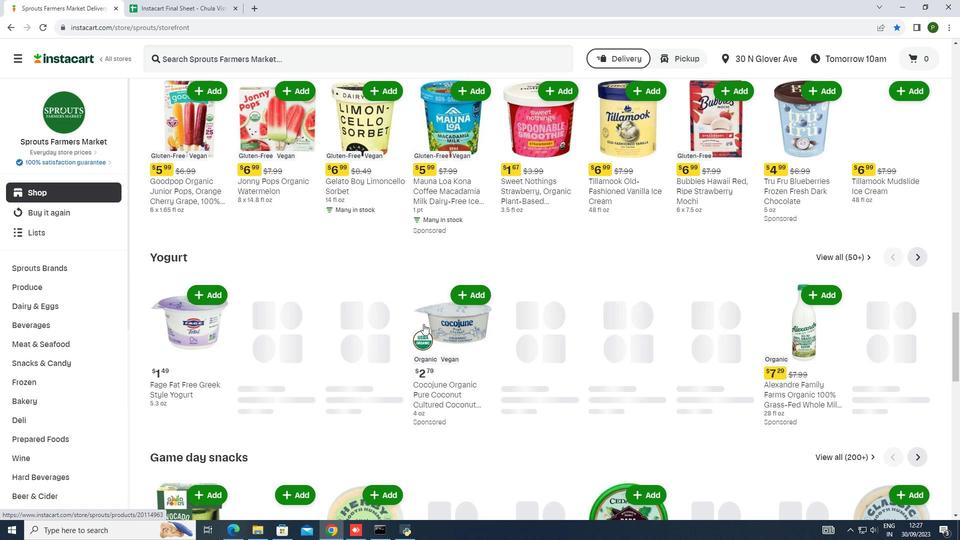 
Action: Mouse moved to (423, 324)
Screenshot: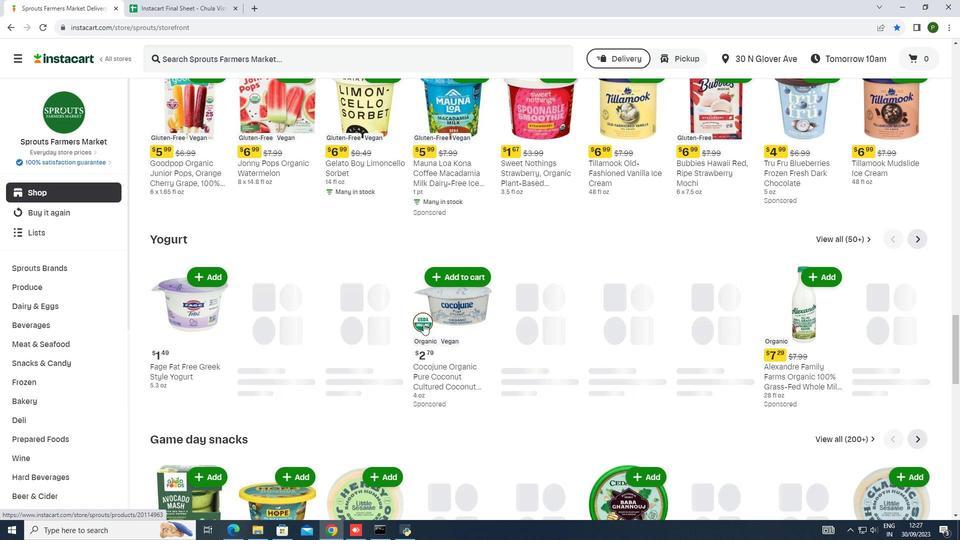 
Action: Mouse scrolled (423, 323) with delta (0, 0)
Screenshot: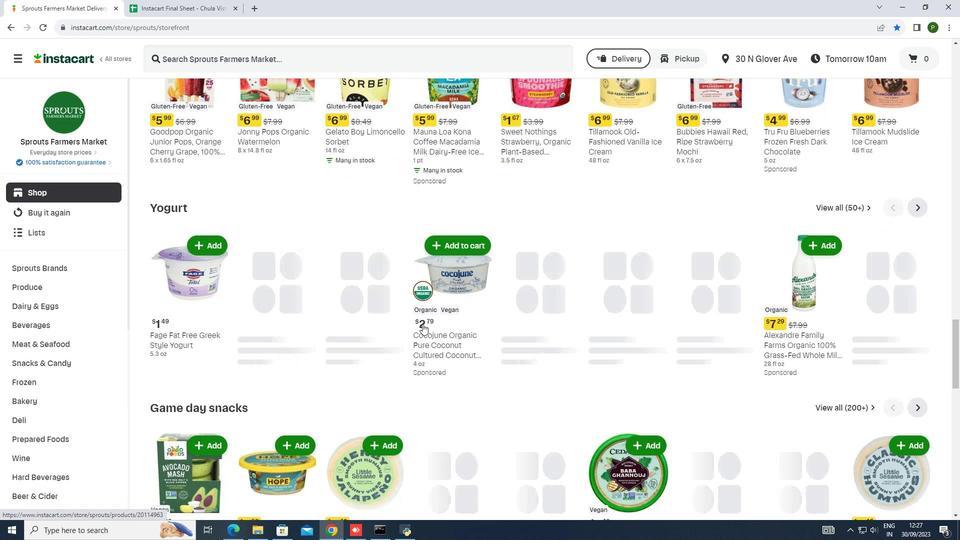
Action: Mouse moved to (422, 324)
Screenshot: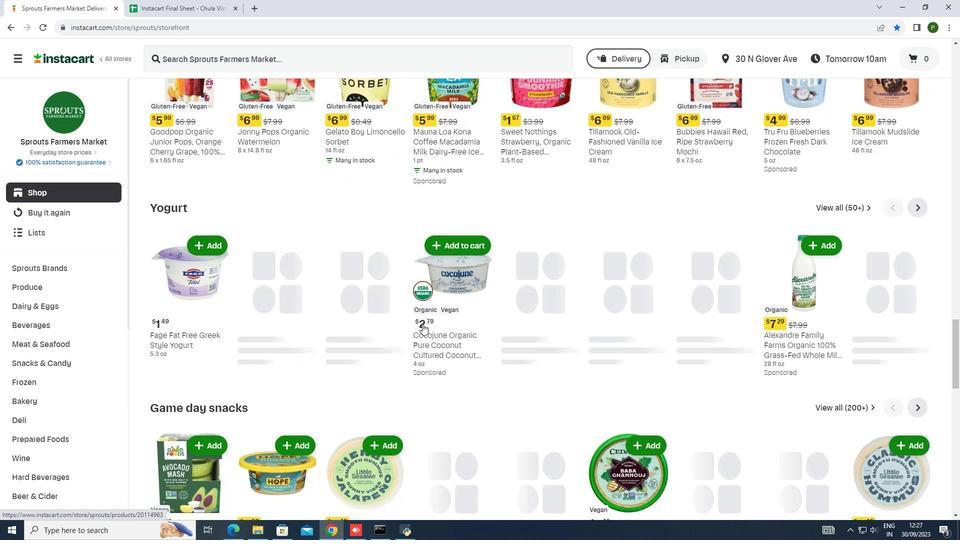 
Action: Mouse scrolled (422, 323) with delta (0, 0)
Screenshot: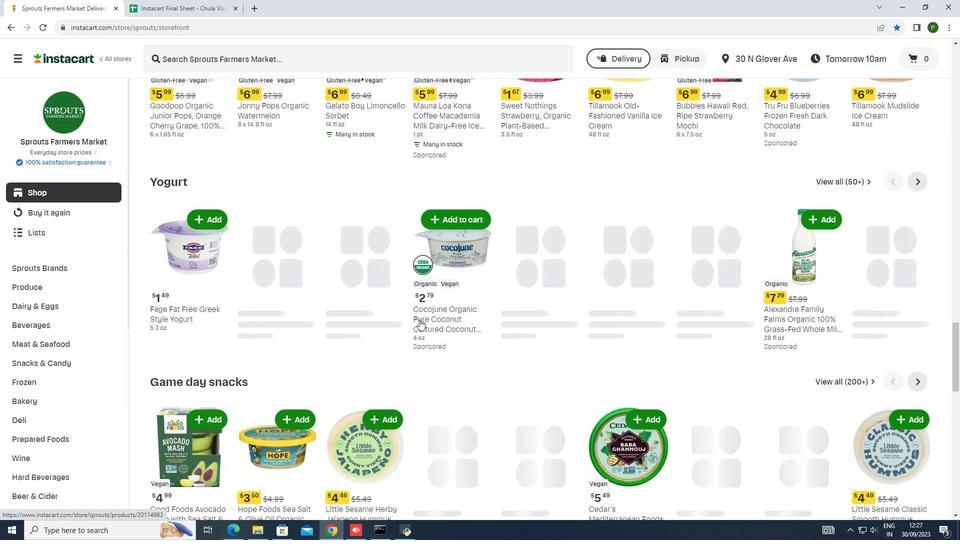
Action: Mouse moved to (419, 319)
Screenshot: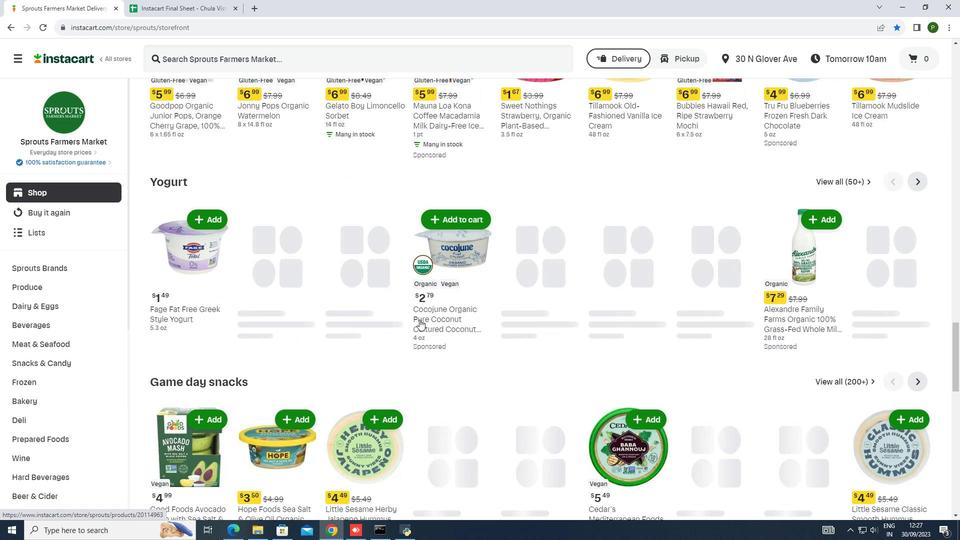 
Action: Mouse scrolled (419, 319) with delta (0, 0)
Screenshot: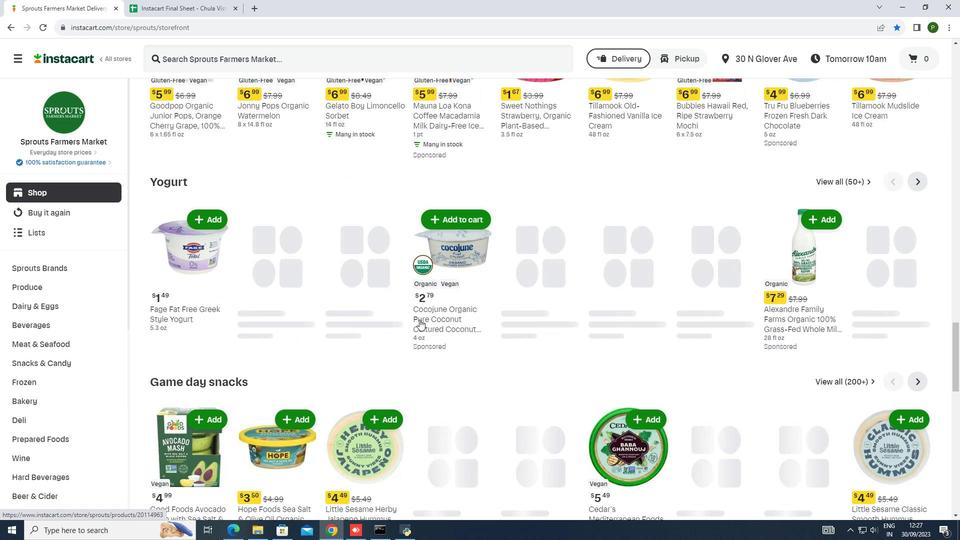 
Action: Mouse moved to (419, 319)
Screenshot: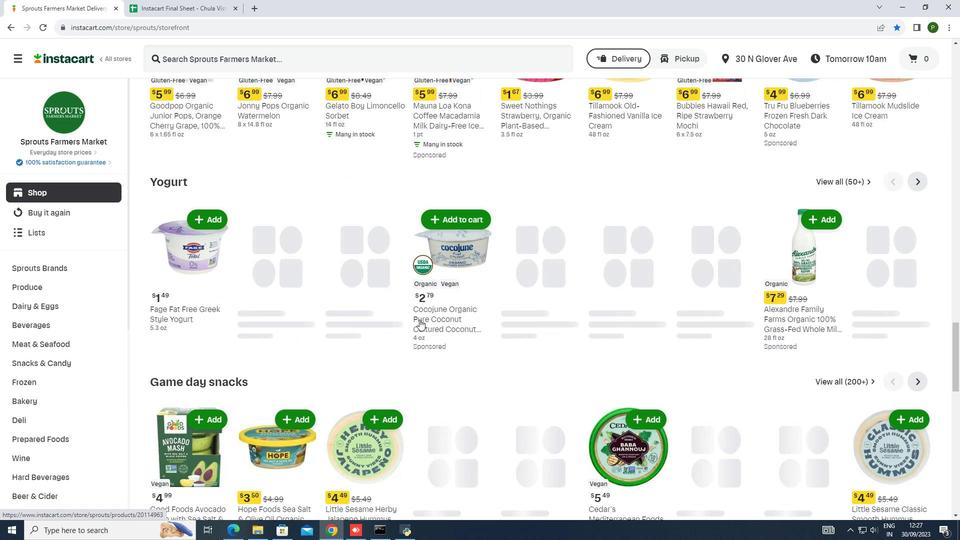
Action: Mouse scrolled (419, 318) with delta (0, 0)
Screenshot: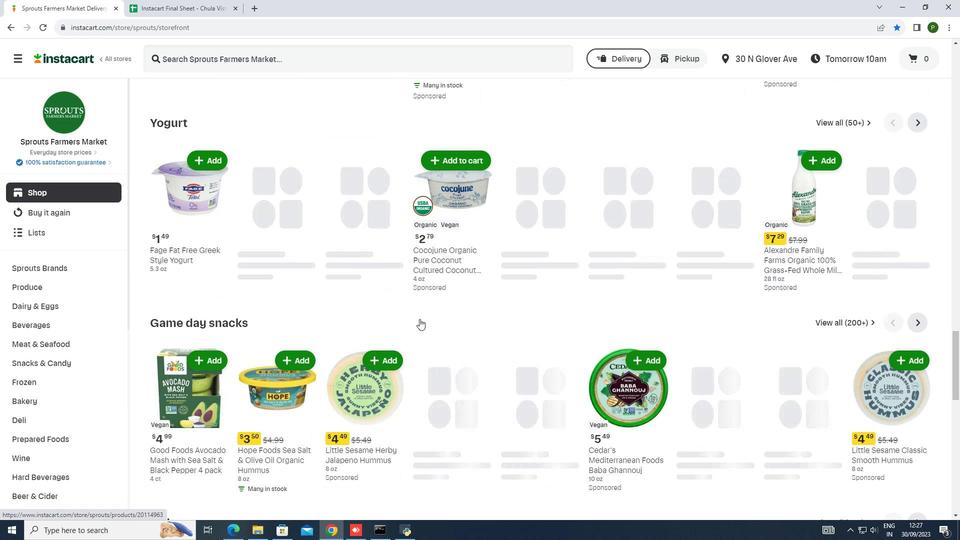 
Action: Mouse moved to (467, 312)
Screenshot: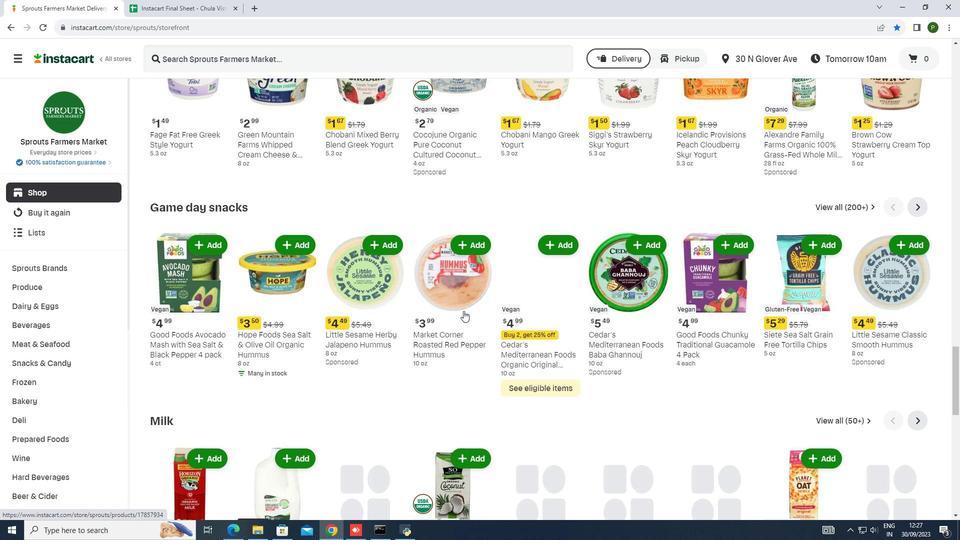 
Action: Mouse scrolled (467, 311) with delta (0, 0)
Screenshot: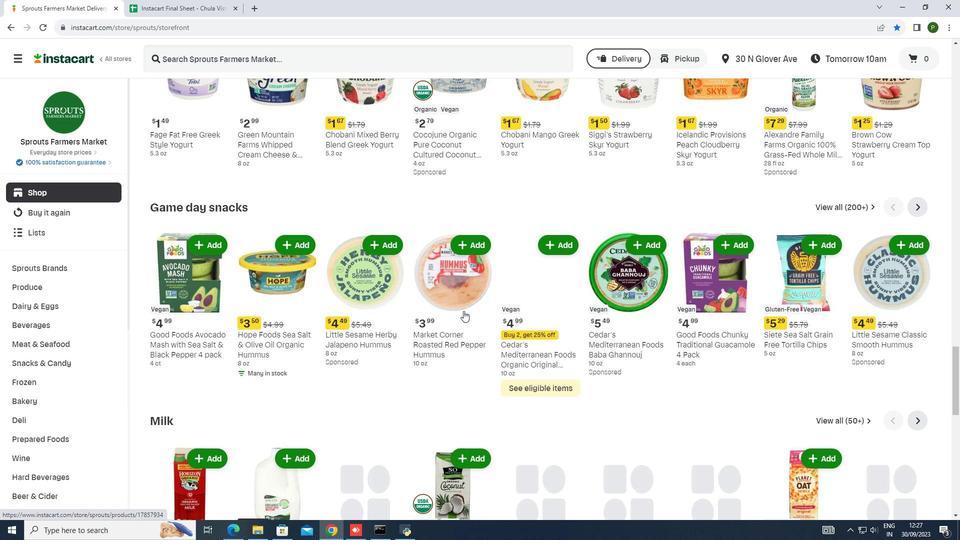 
Action: Mouse moved to (463, 311)
Screenshot: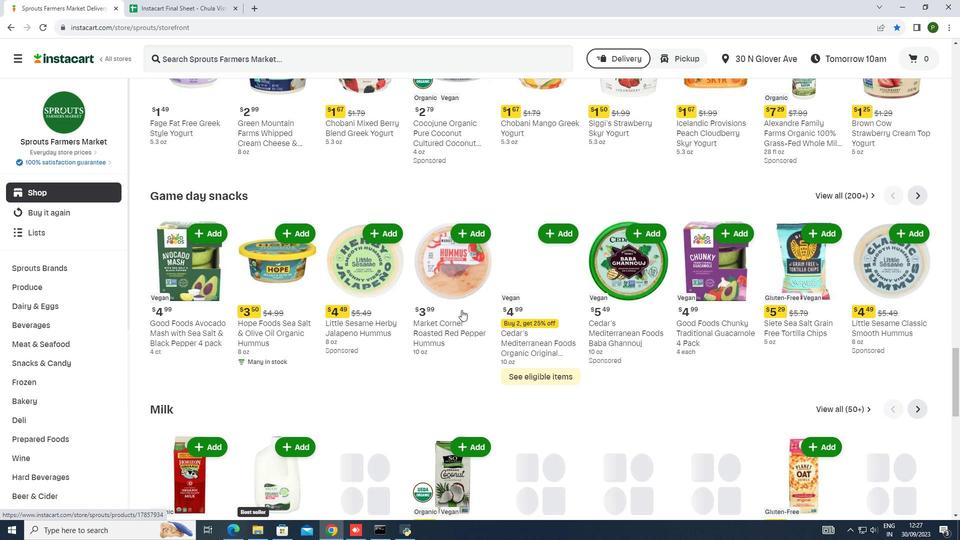 
Action: Mouse scrolled (463, 310) with delta (0, 0)
Screenshot: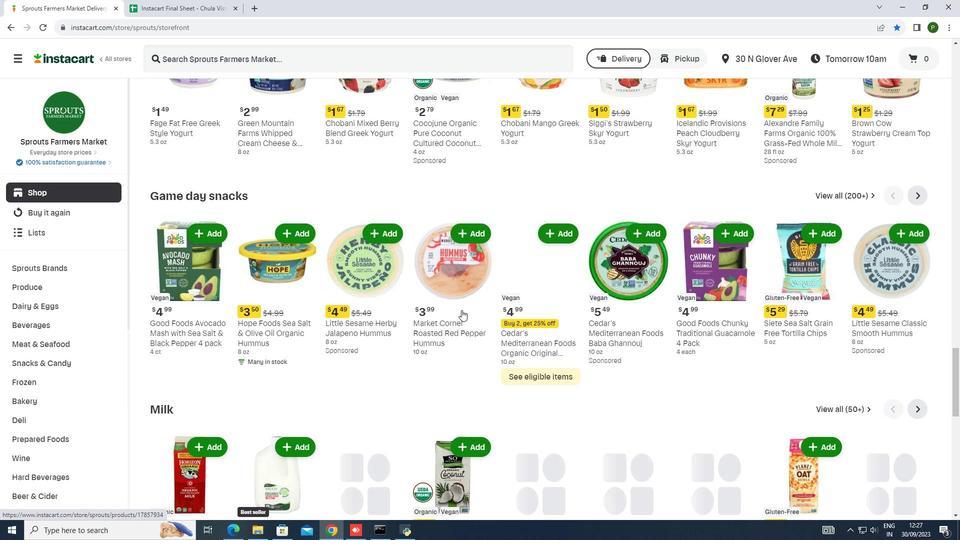 
Action: Mouse moved to (457, 309)
Screenshot: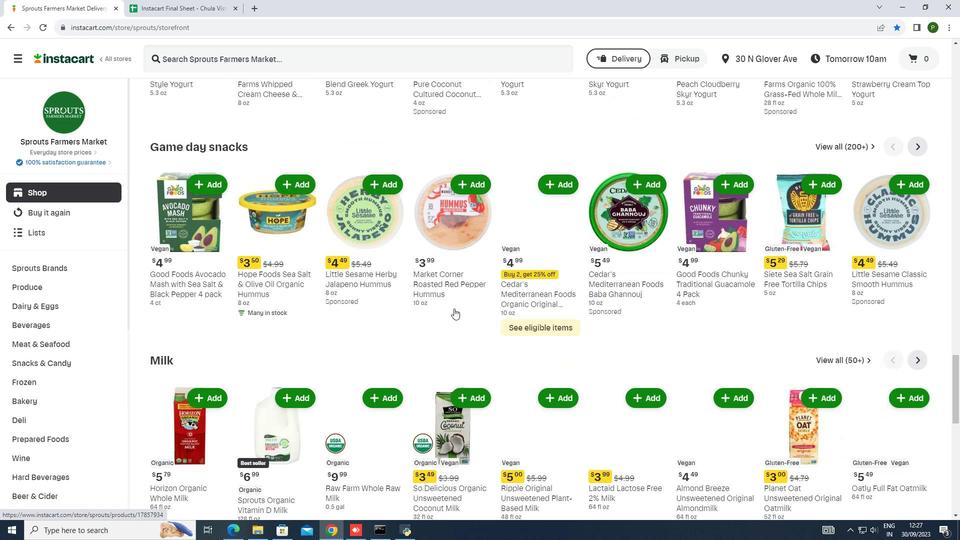 
Action: Mouse scrolled (457, 309) with delta (0, 0)
Screenshot: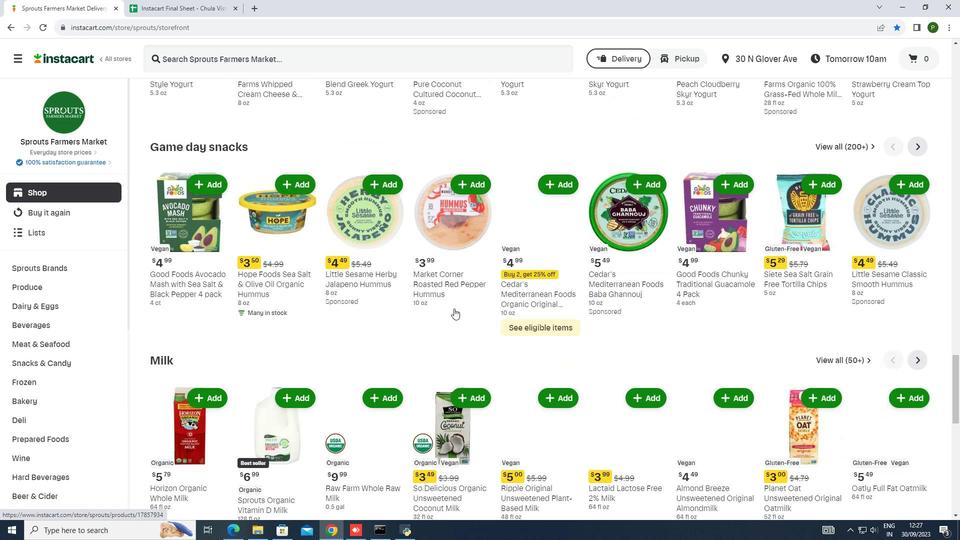 
Action: Mouse moved to (454, 308)
Screenshot: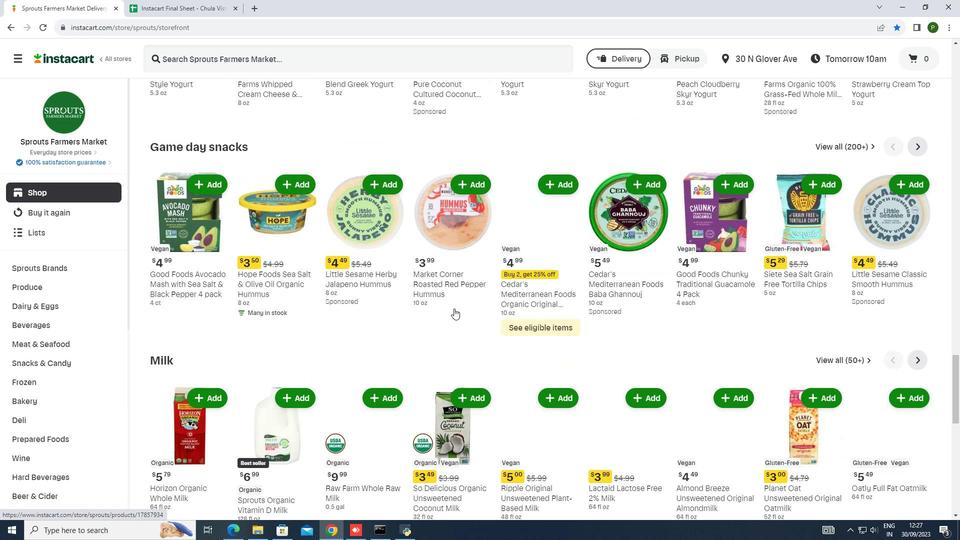 
Action: Mouse scrolled (454, 308) with delta (0, 0)
Screenshot: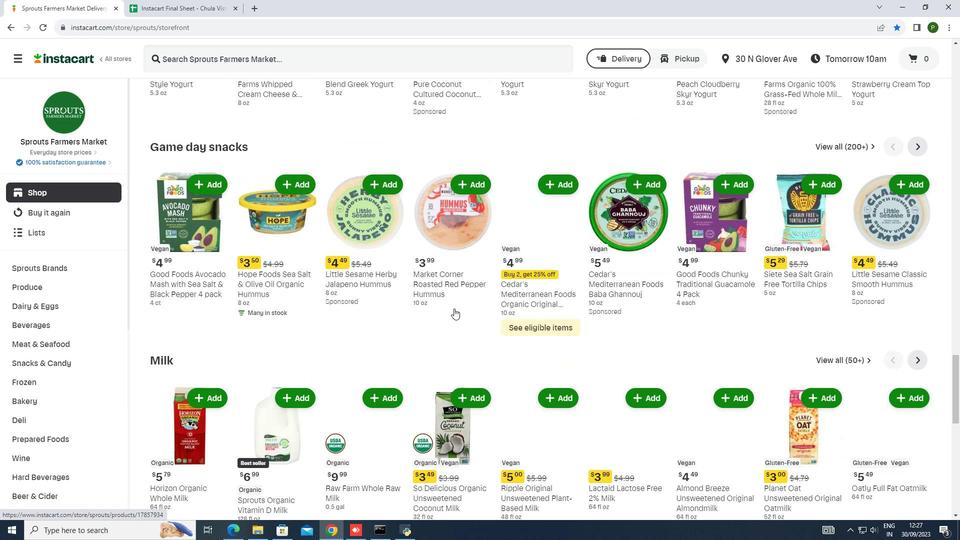 
Action: Mouse moved to (454, 308)
Screenshot: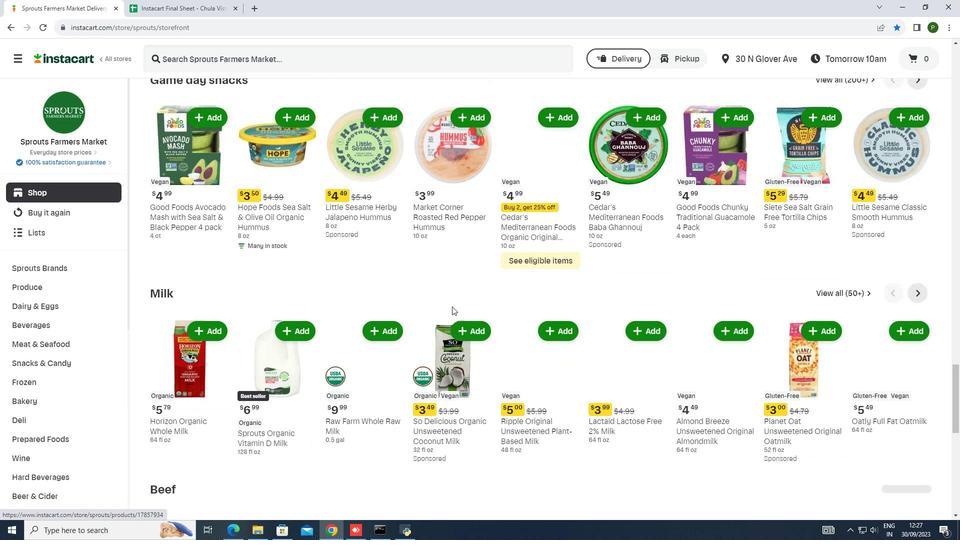 
Action: Mouse scrolled (454, 307) with delta (0, 0)
Screenshot: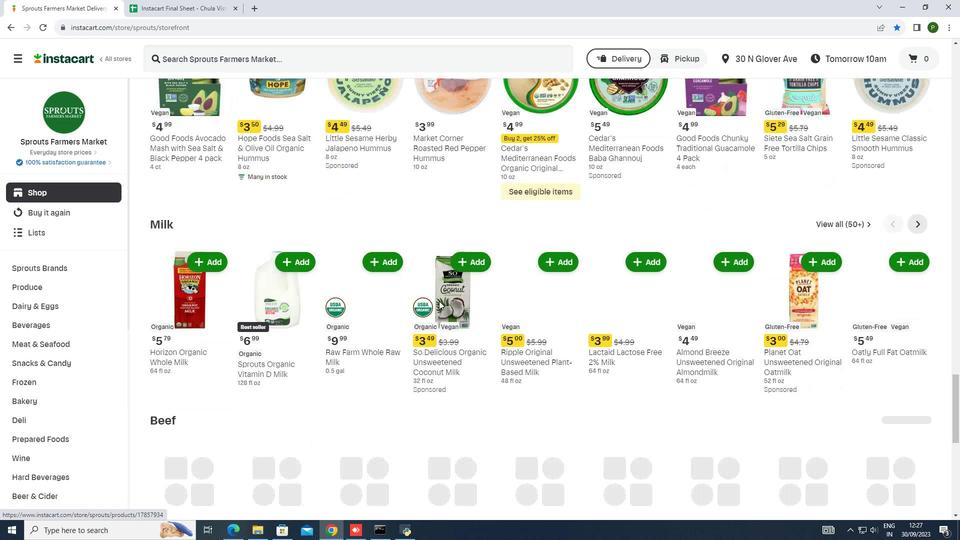 
Action: Mouse moved to (395, 346)
Screenshot: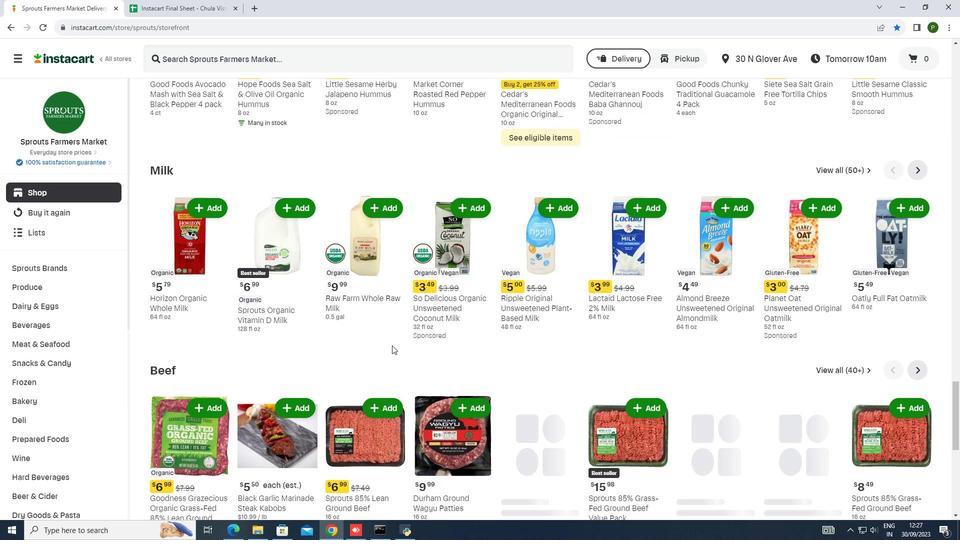 
Action: Mouse scrolled (395, 345) with delta (0, 0)
Screenshot: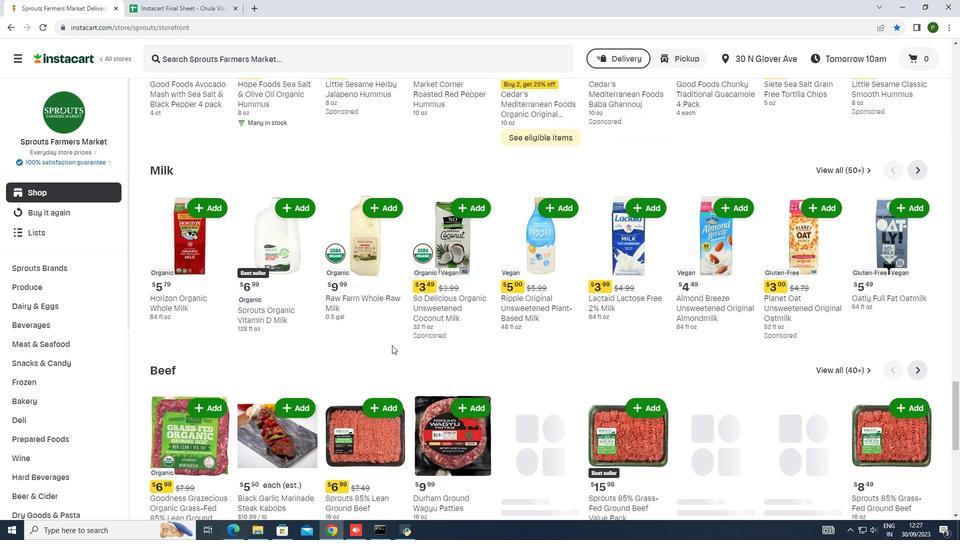 
Action: Mouse moved to (392, 345)
Screenshot: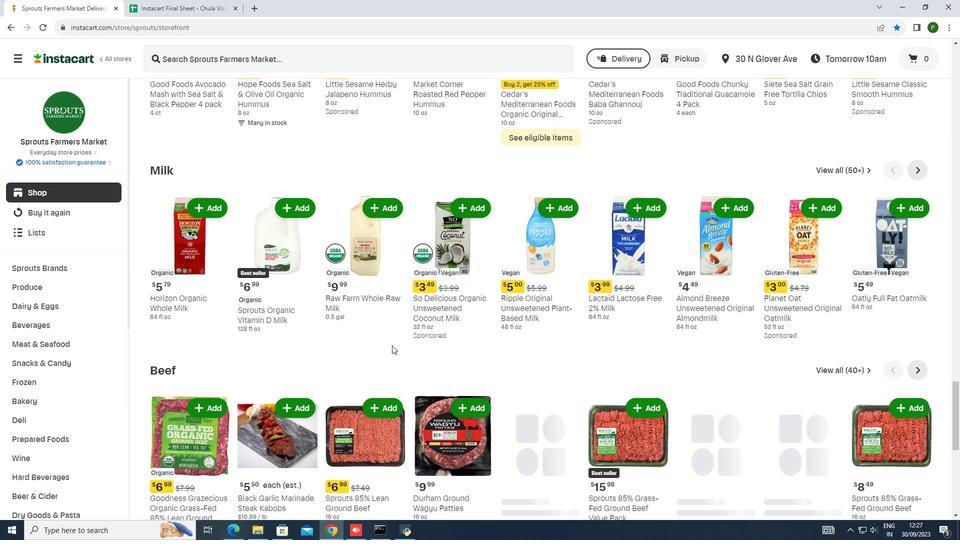
Action: Mouse scrolled (392, 345) with delta (0, 0)
Screenshot: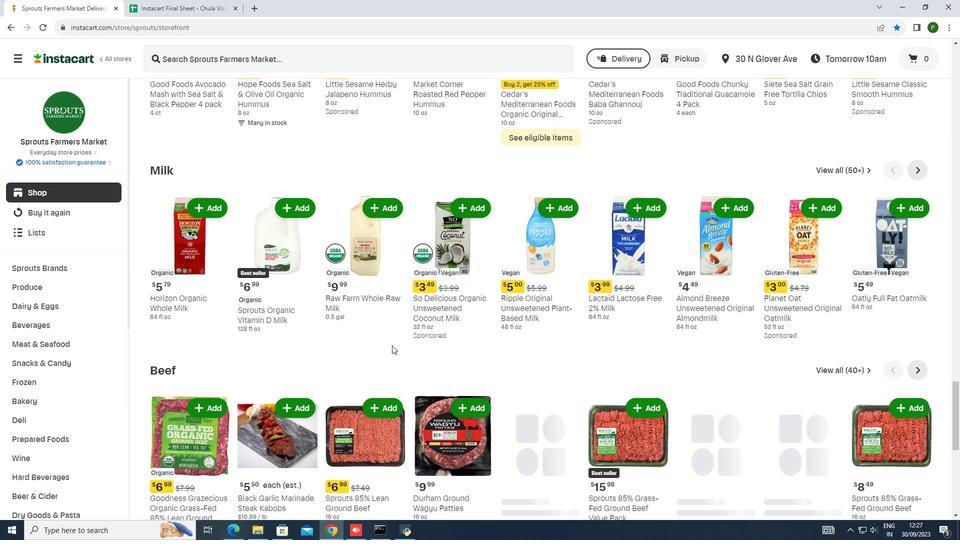 
Action: Mouse moved to (390, 345)
Screenshot: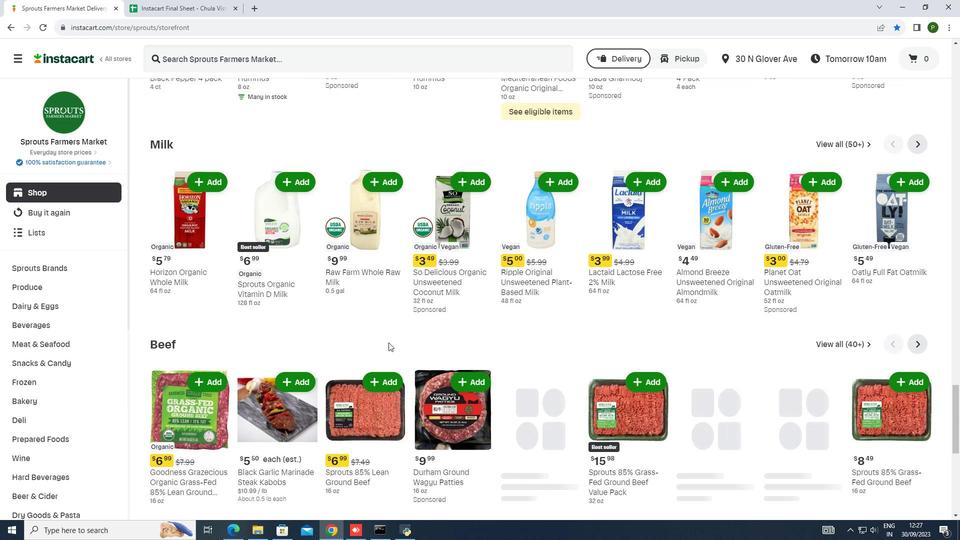 
Action: Mouse scrolled (390, 345) with delta (0, 0)
Screenshot: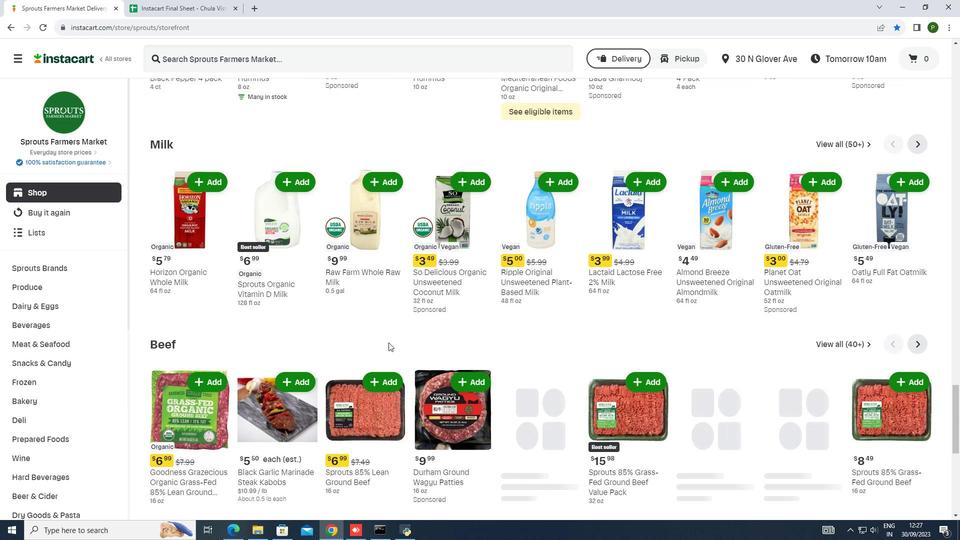 
Action: Mouse moved to (386, 341)
Screenshot: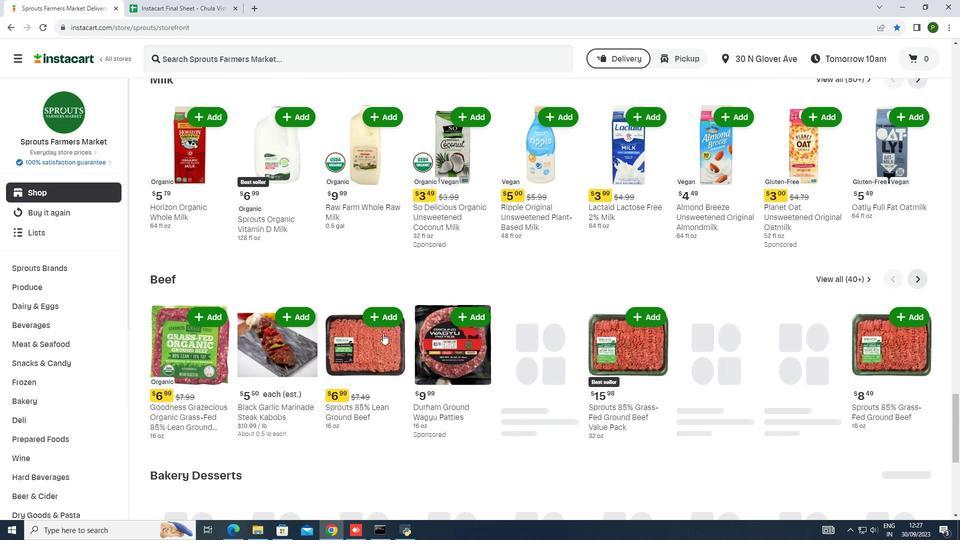 
Action: Mouse scrolled (386, 341) with delta (0, 0)
Screenshot: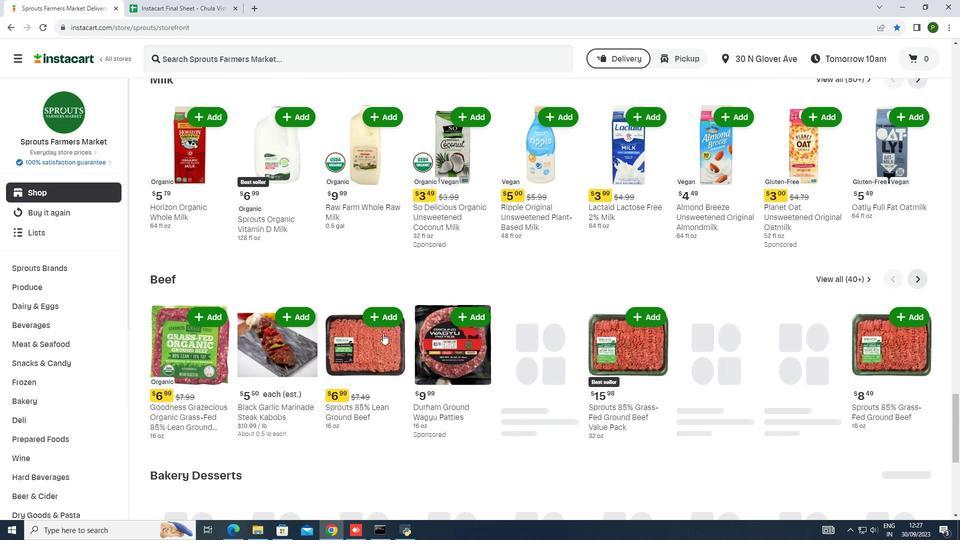 
Action: Mouse moved to (382, 330)
Screenshot: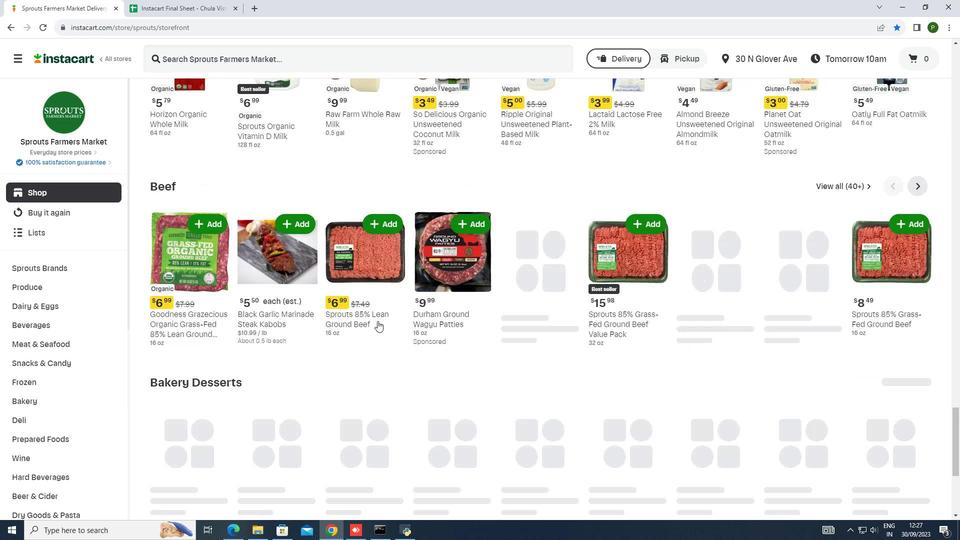 
Action: Mouse scrolled (382, 329) with delta (0, 0)
Screenshot: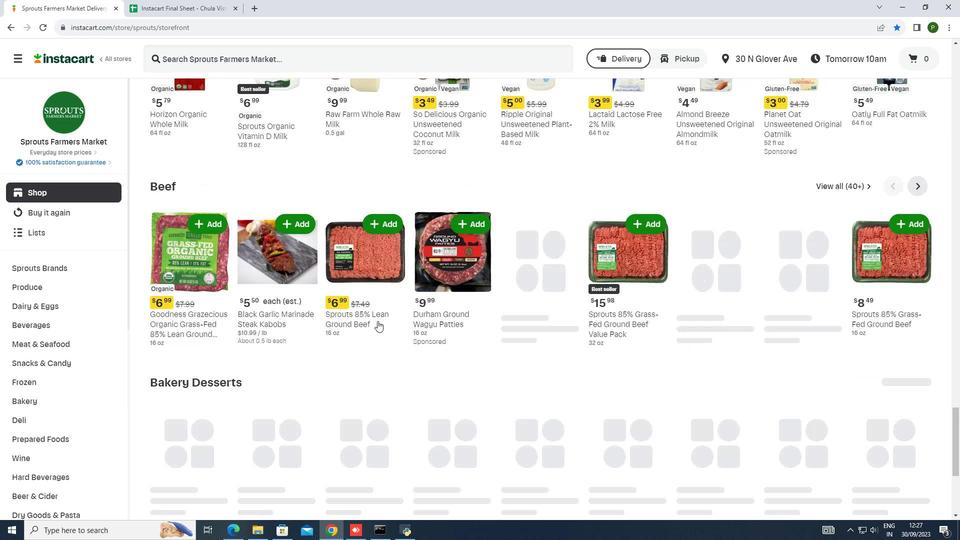 
Action: Mouse moved to (463, 333)
Screenshot: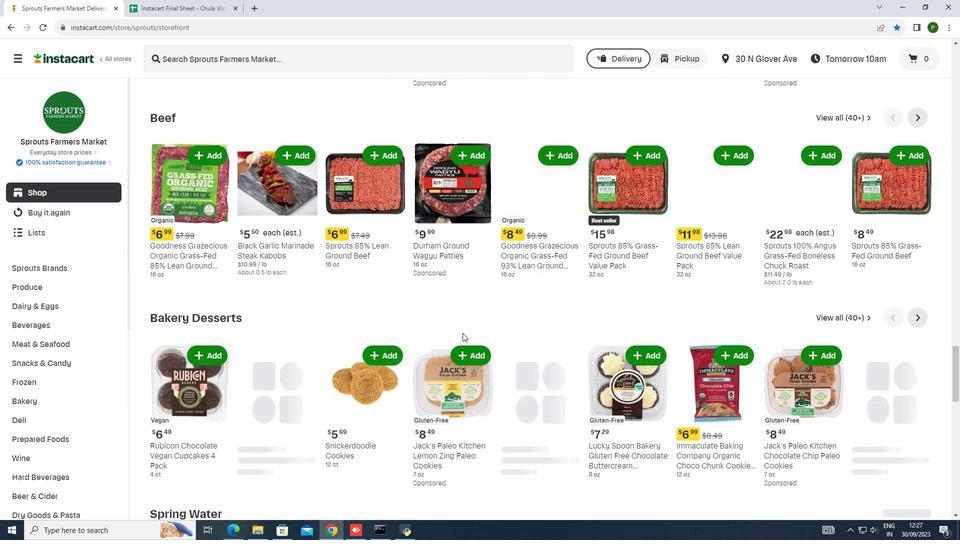 
Action: Mouse scrolled (463, 332) with delta (0, 0)
Screenshot: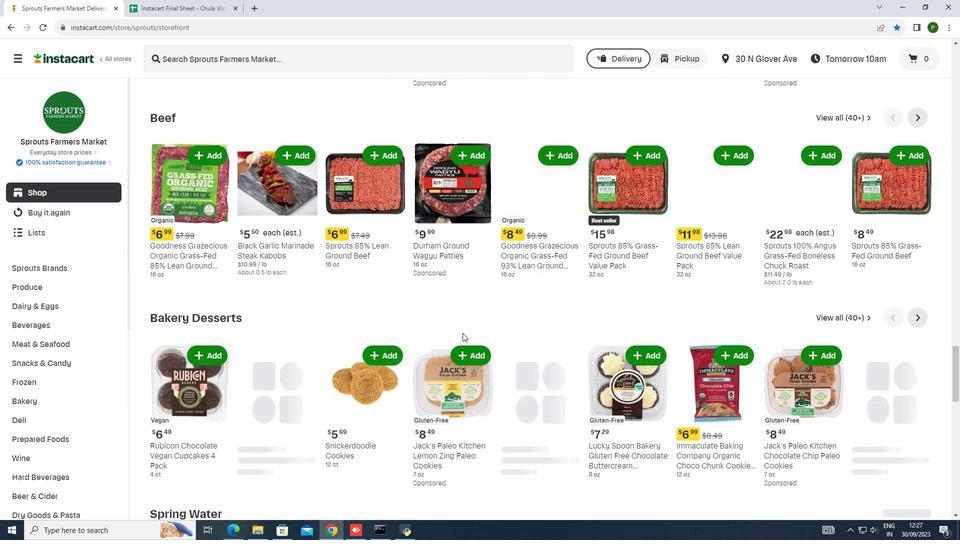 
Action: Mouse moved to (462, 333)
Screenshot: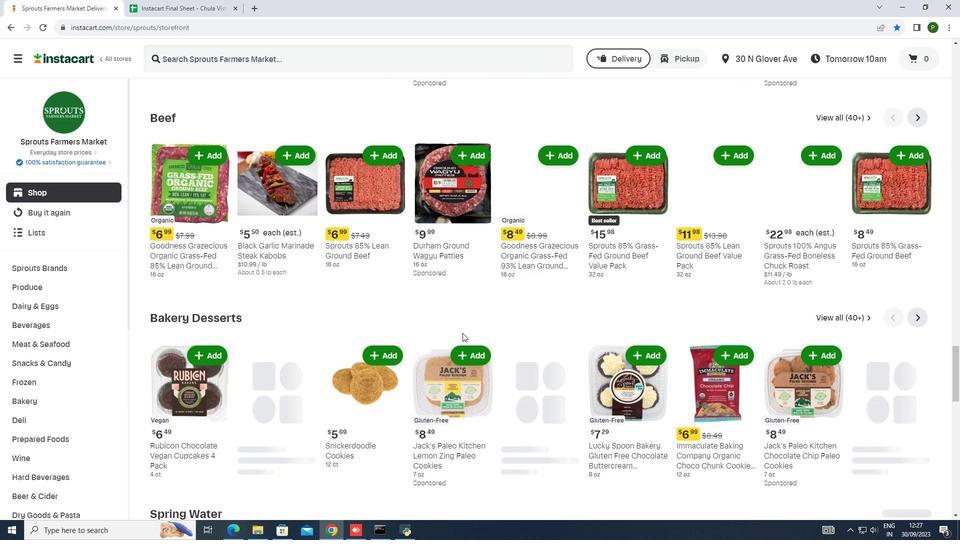 
Action: Mouse scrolled (462, 332) with delta (0, 0)
Screenshot: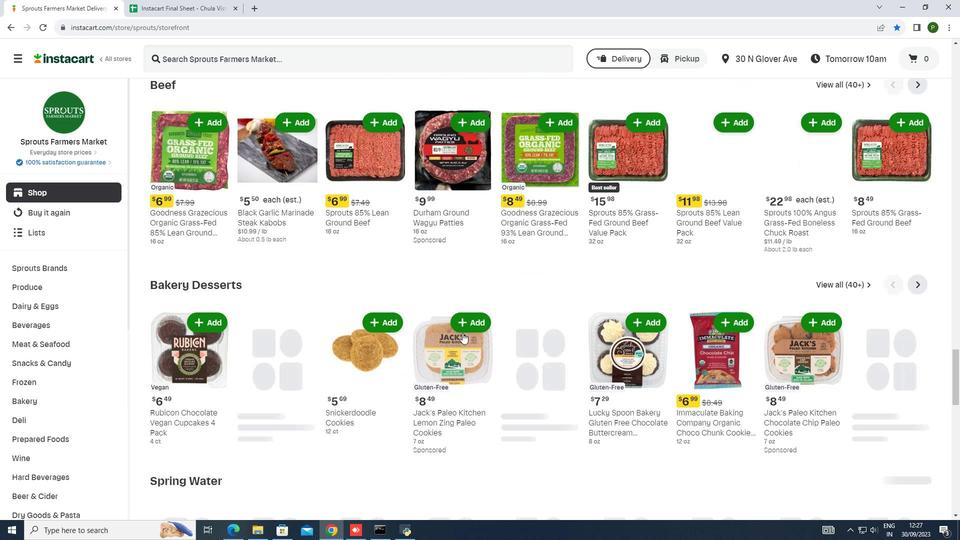 
Action: Mouse moved to (842, 223)
Screenshot: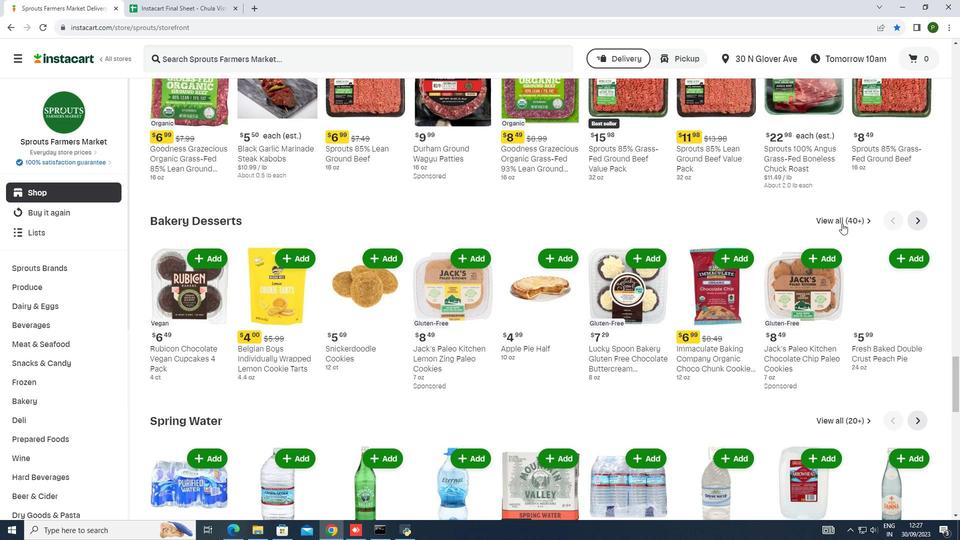 
Action: Mouse pressed left at (842, 223)
Screenshot: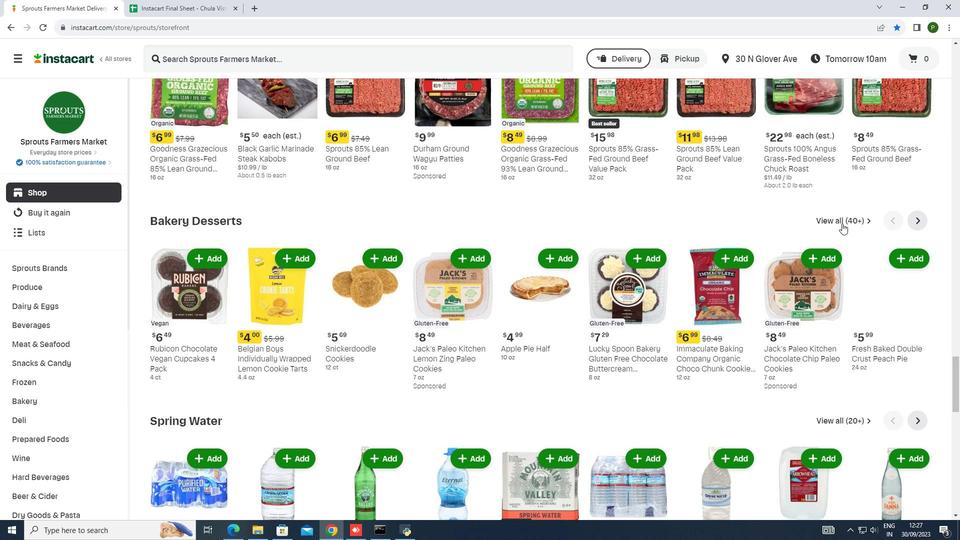 
Action: Mouse moved to (315, 134)
Screenshot: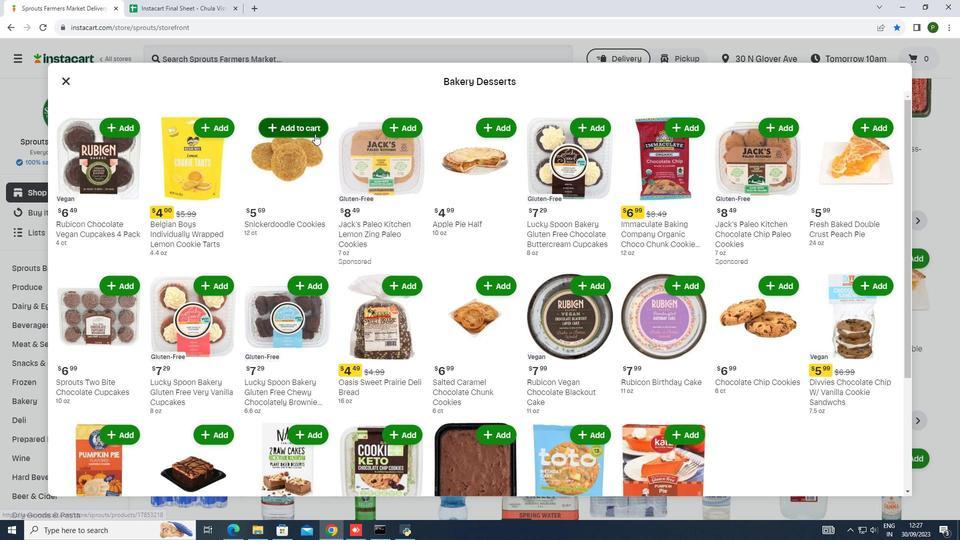
Action: Mouse pressed left at (315, 134)
Screenshot: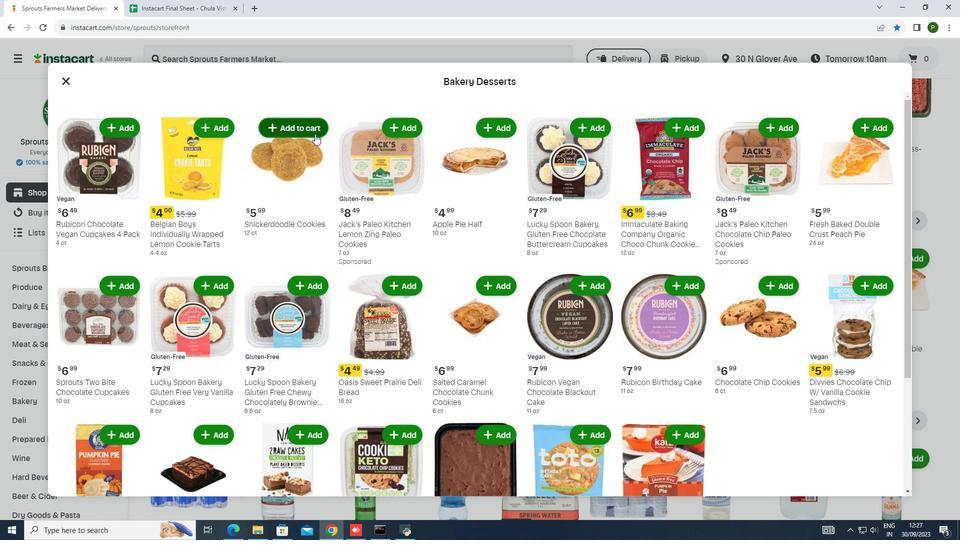 
Action: Mouse moved to (277, 165)
Screenshot: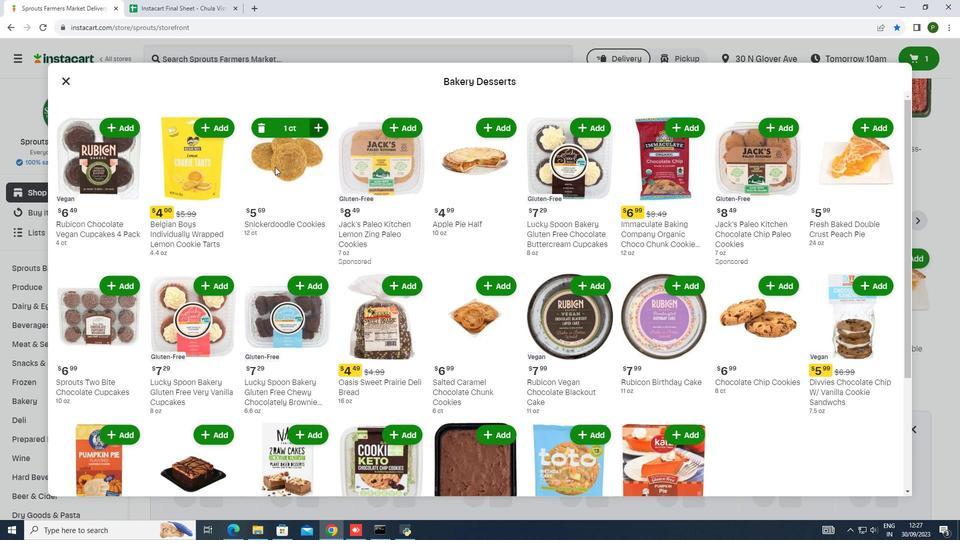 
